 Task: Look for space in Znomenka, Ukraine from 6th September, 2023 to 15th September, 2023 for 6 adults in price range Rs.8000 to Rs.12000. Place can be entire place or private room with 6 bedrooms having 6 beds and 6 bathrooms. Property type can be house, flat, guest house. Amenities needed are: wifi, TV, free parkinig on premises, gym, breakfast. Booking option can be shelf check-in. Required host language is English.
Action: Mouse moved to (454, 104)
Screenshot: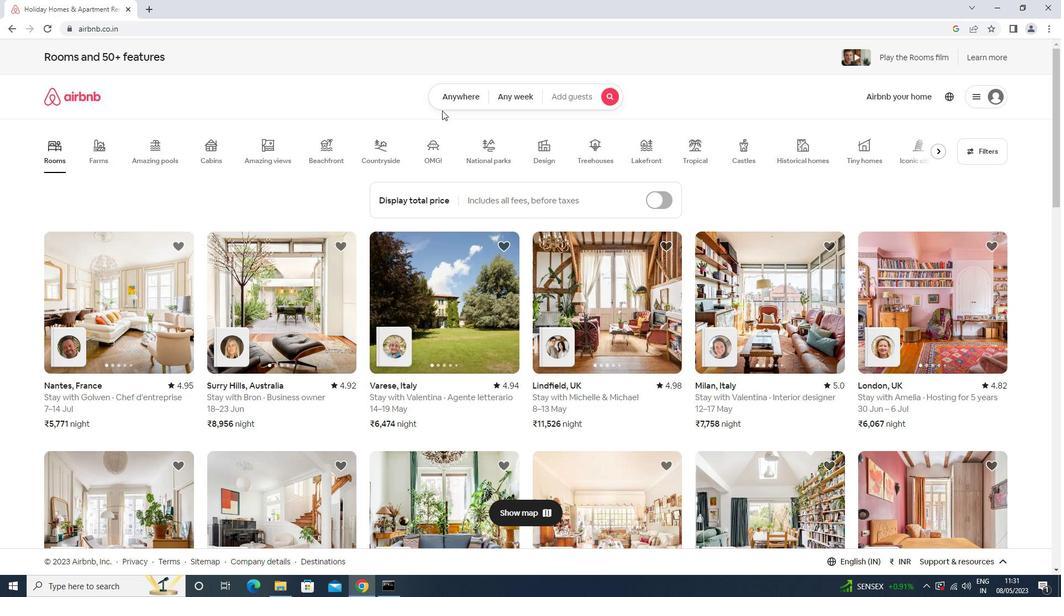 
Action: Mouse pressed left at (454, 104)
Screenshot: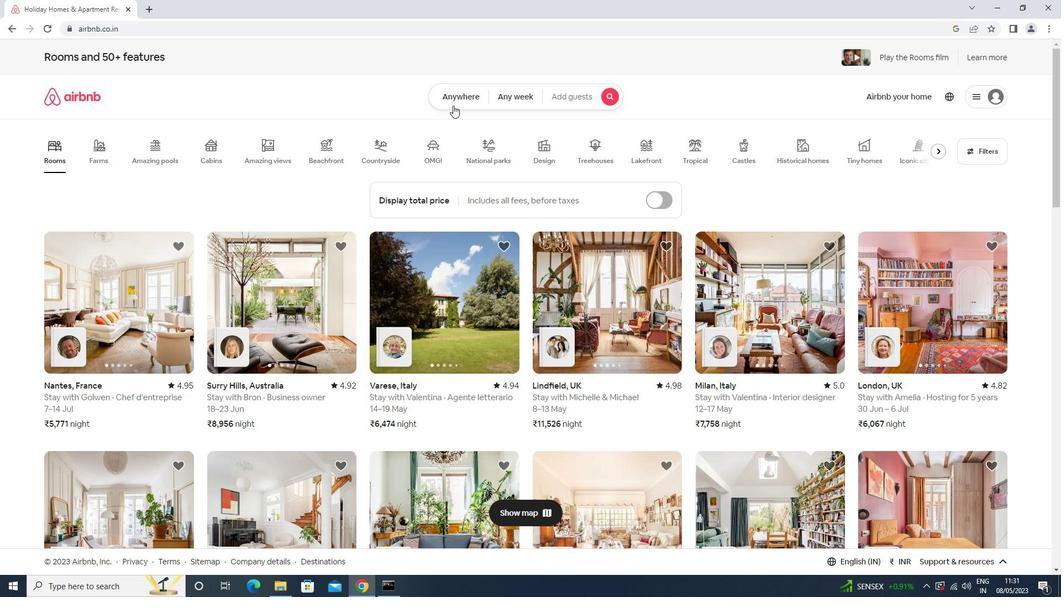 
Action: Mouse moved to (420, 142)
Screenshot: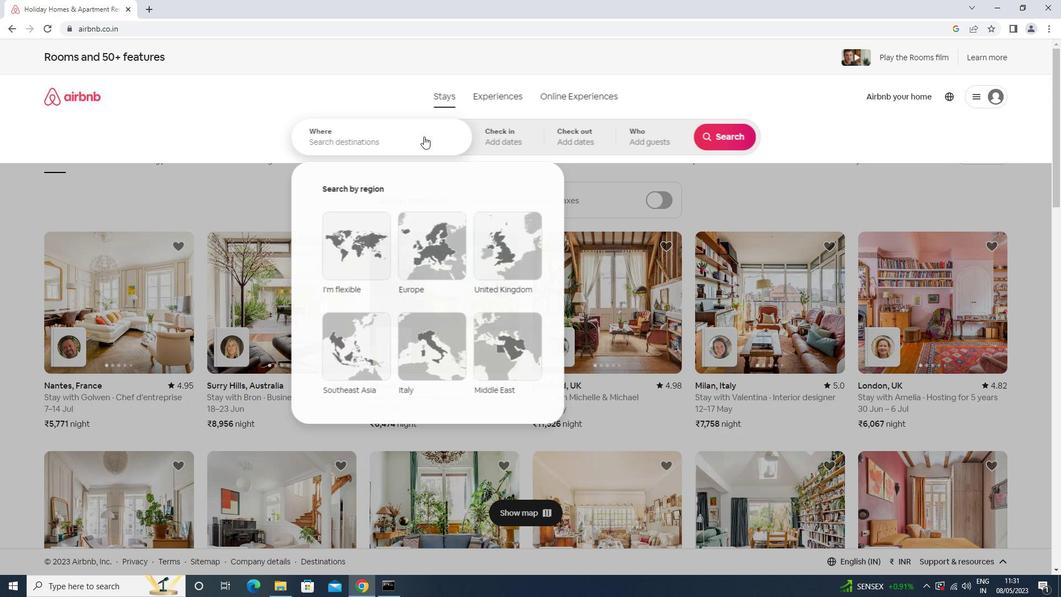 
Action: Mouse pressed left at (420, 142)
Screenshot: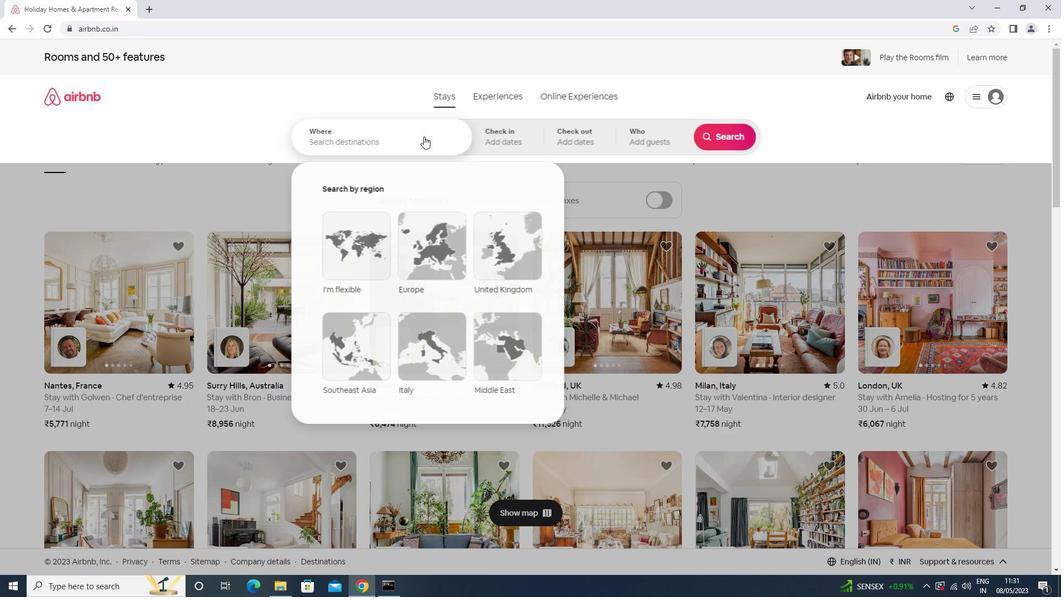 
Action: Key pressed <Key.shift>ZNOMENKA,<Key.space><Key.shift><Key.shift>UKRAINE<Key.enter>
Screenshot: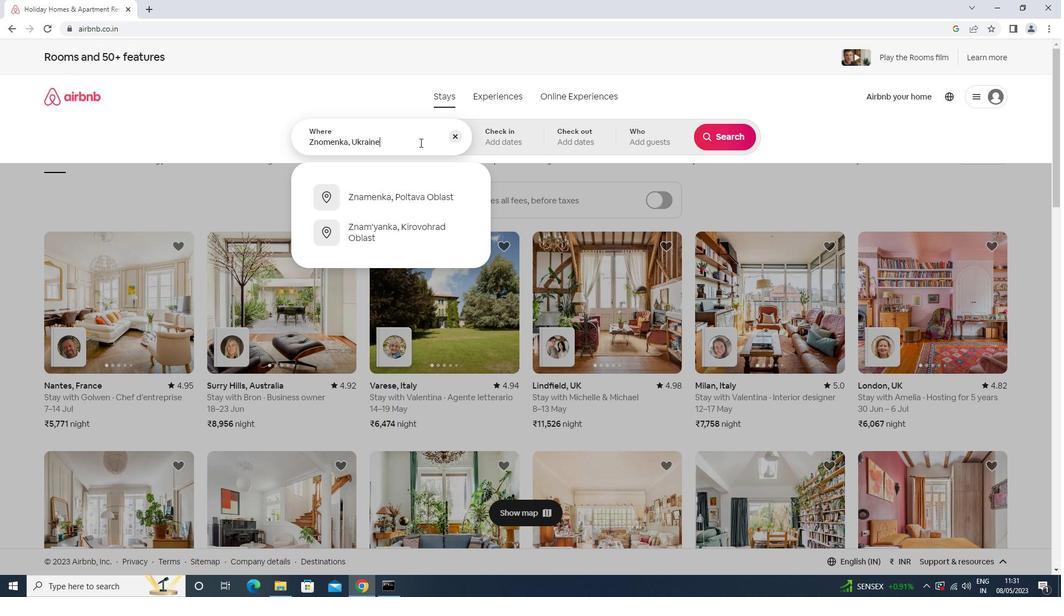 
Action: Mouse moved to (726, 228)
Screenshot: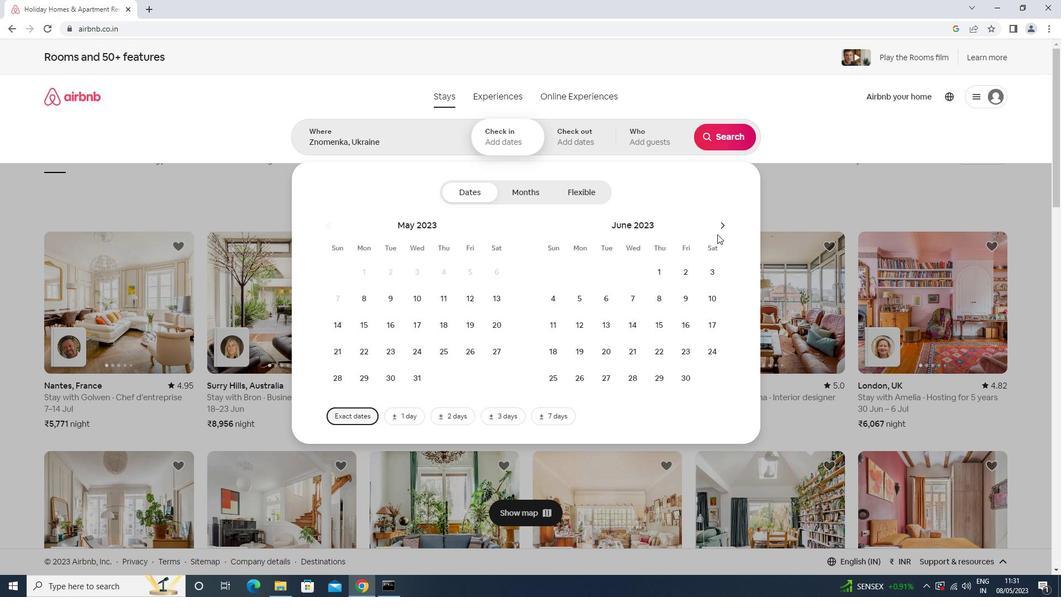 
Action: Mouse pressed left at (726, 228)
Screenshot: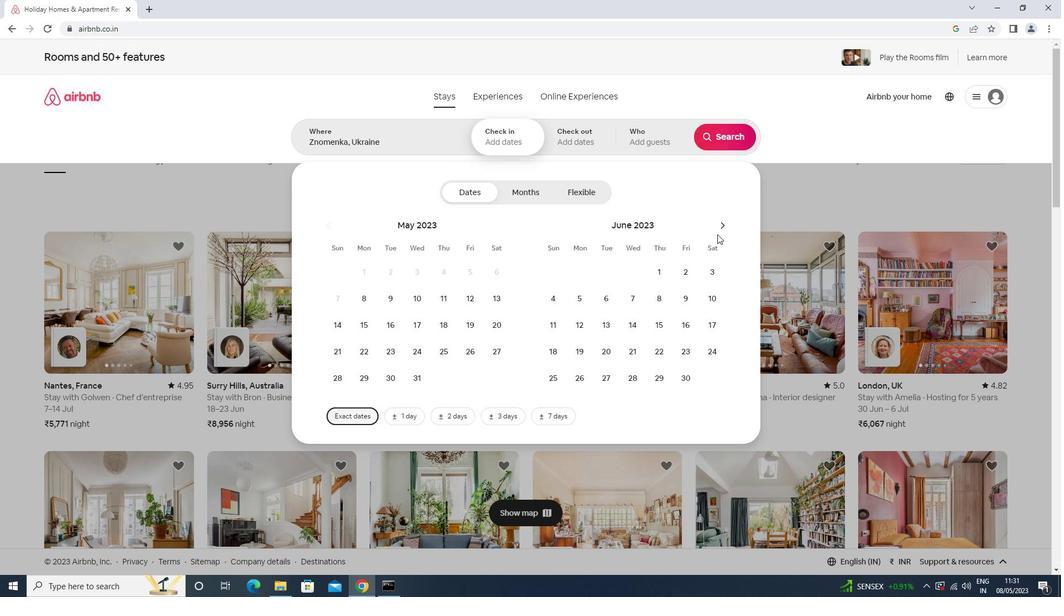 
Action: Mouse pressed left at (726, 228)
Screenshot: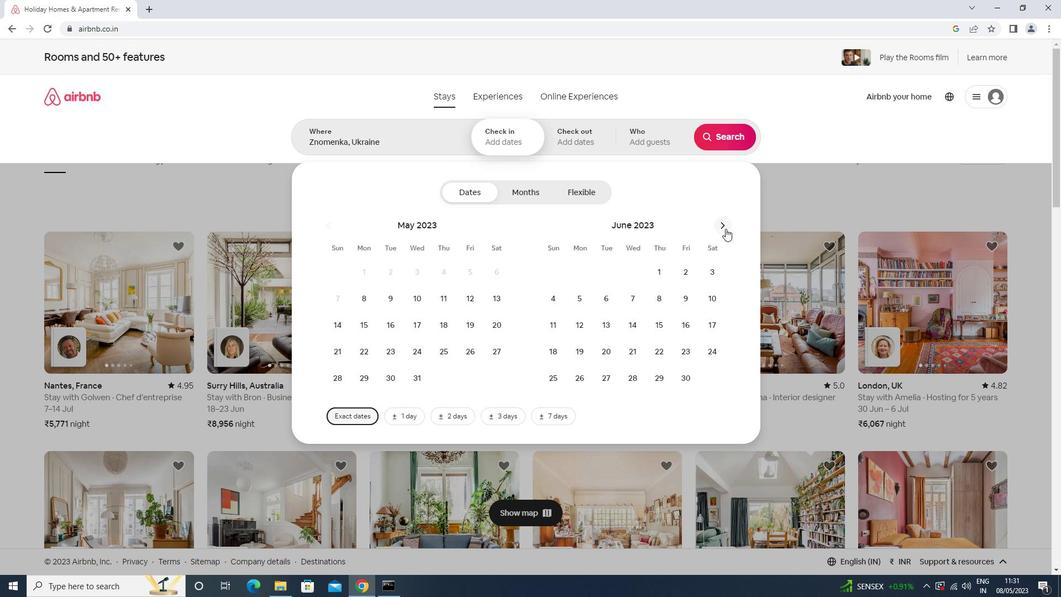
Action: Mouse pressed left at (726, 228)
Screenshot: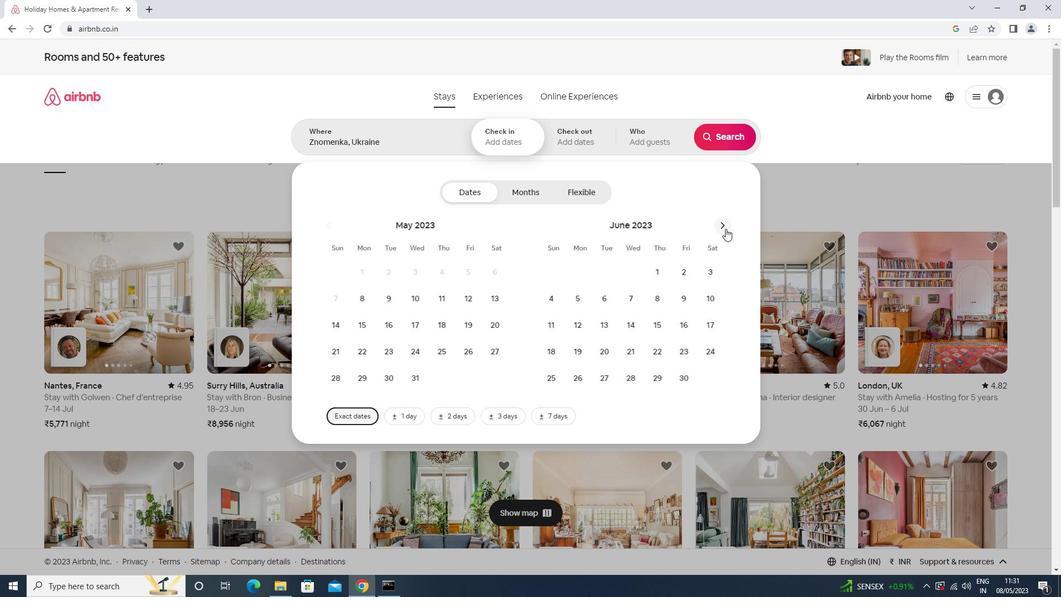 
Action: Mouse pressed left at (726, 228)
Screenshot: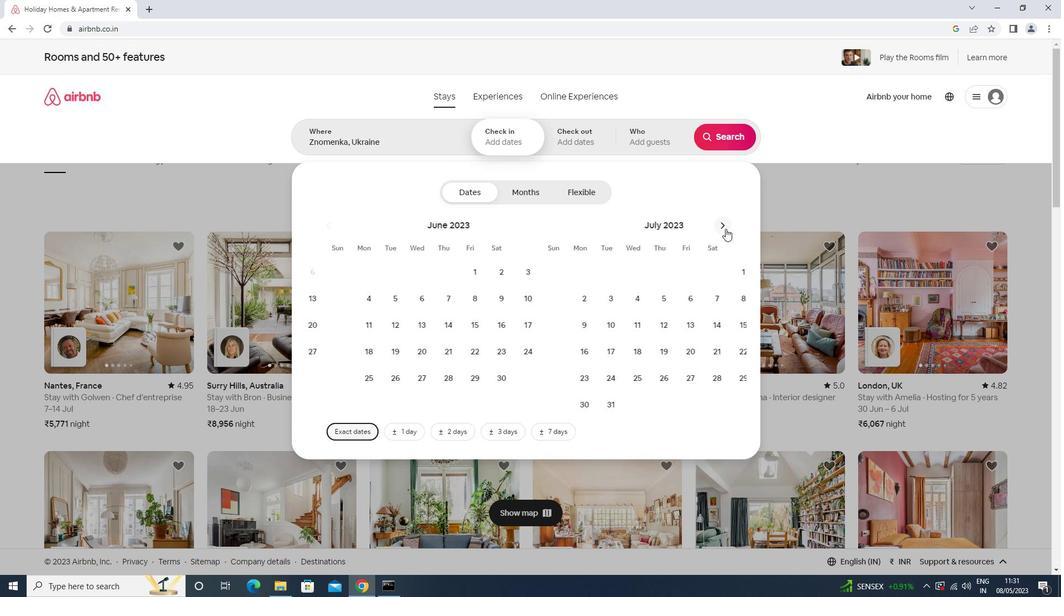 
Action: Mouse pressed left at (726, 228)
Screenshot: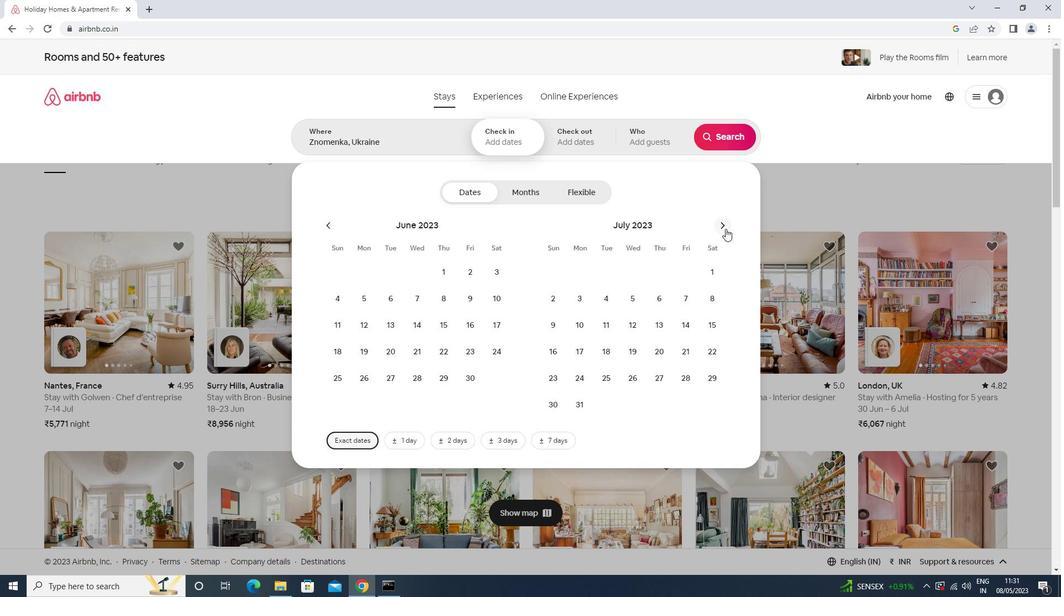 
Action: Mouse pressed left at (726, 228)
Screenshot: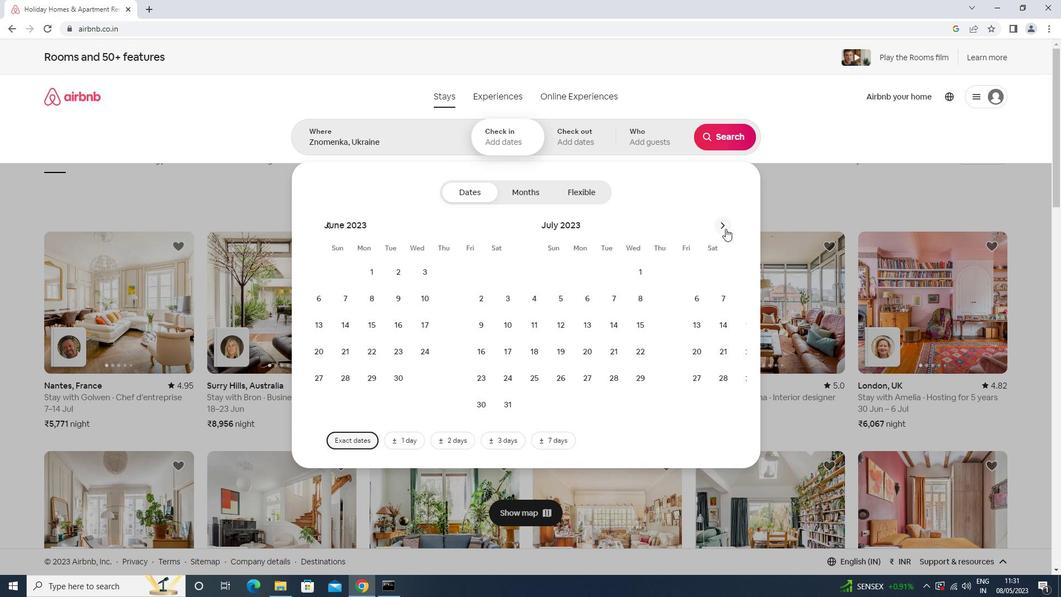 
Action: Mouse moved to (628, 298)
Screenshot: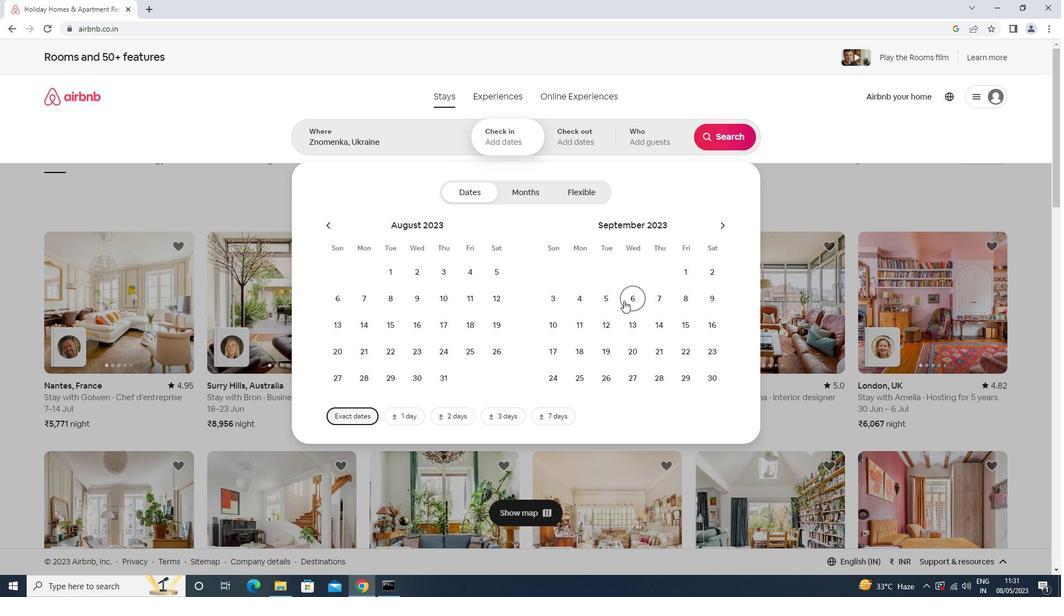 
Action: Mouse pressed left at (628, 298)
Screenshot: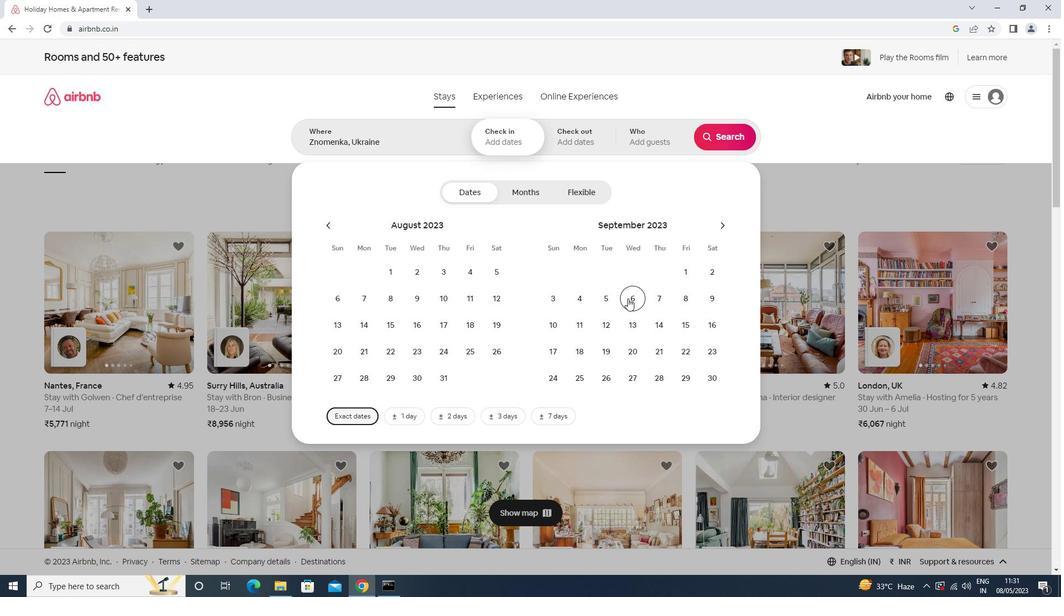 
Action: Mouse moved to (677, 319)
Screenshot: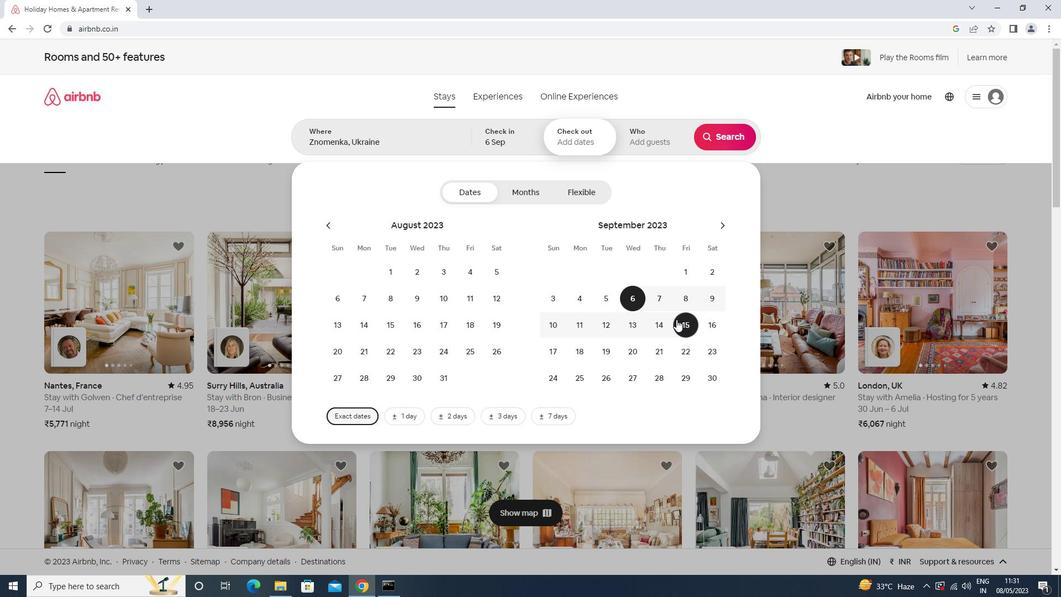 
Action: Mouse pressed left at (677, 319)
Screenshot: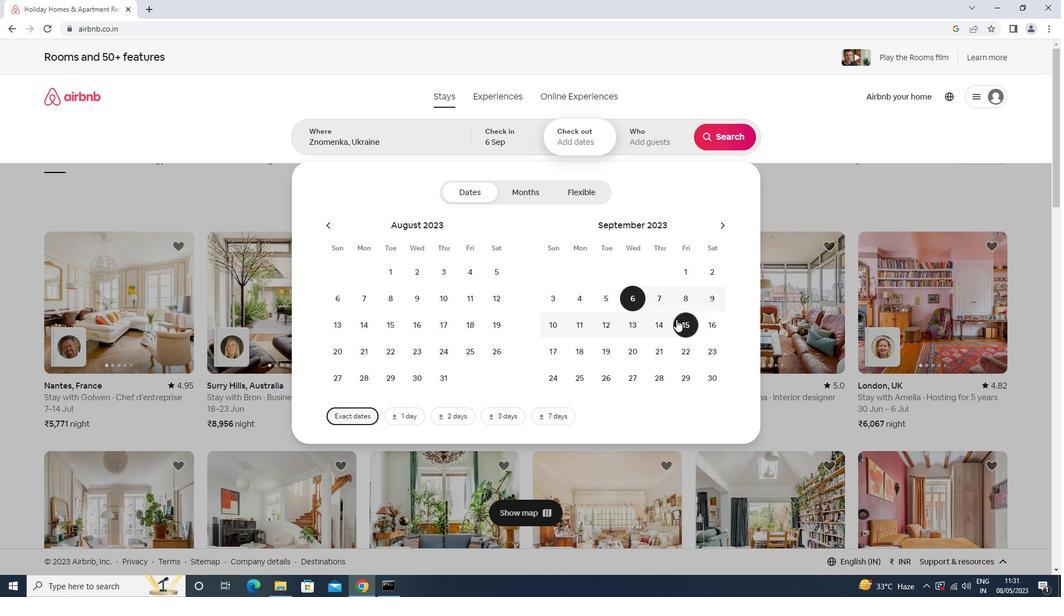 
Action: Mouse moved to (631, 145)
Screenshot: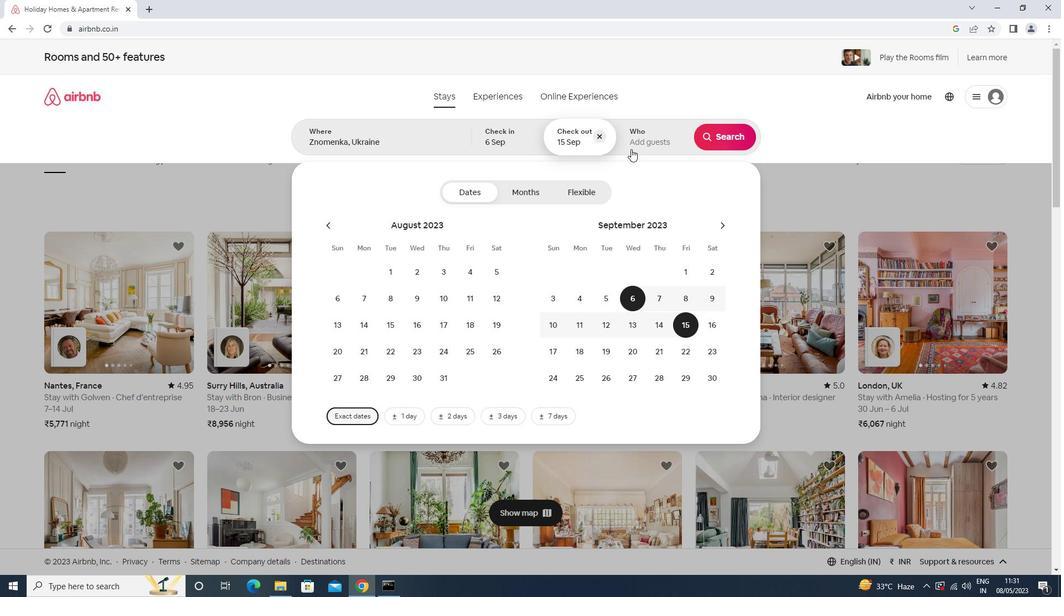 
Action: Mouse pressed left at (631, 145)
Screenshot: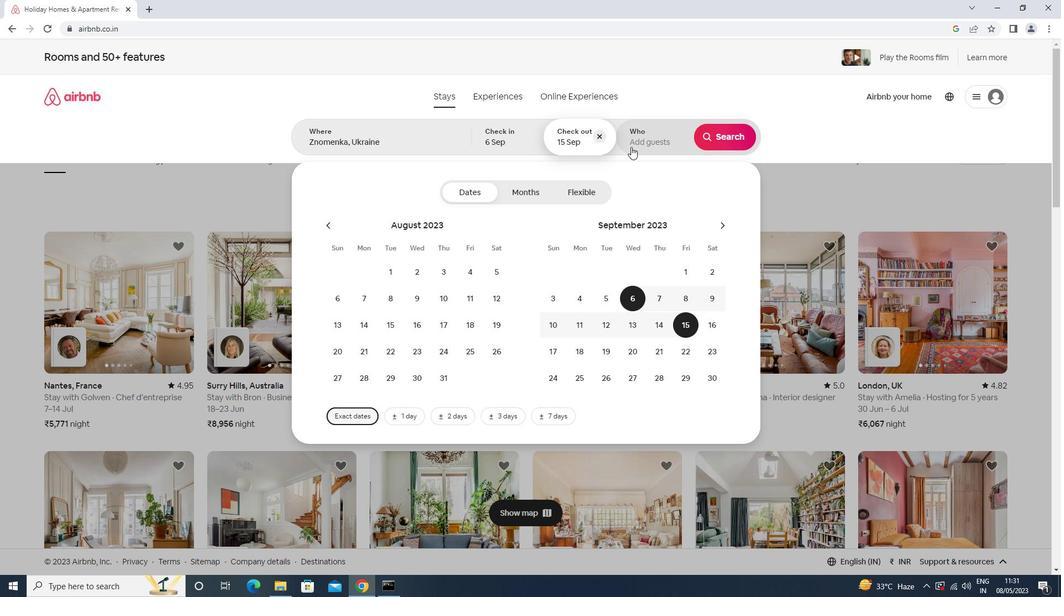 
Action: Mouse moved to (728, 201)
Screenshot: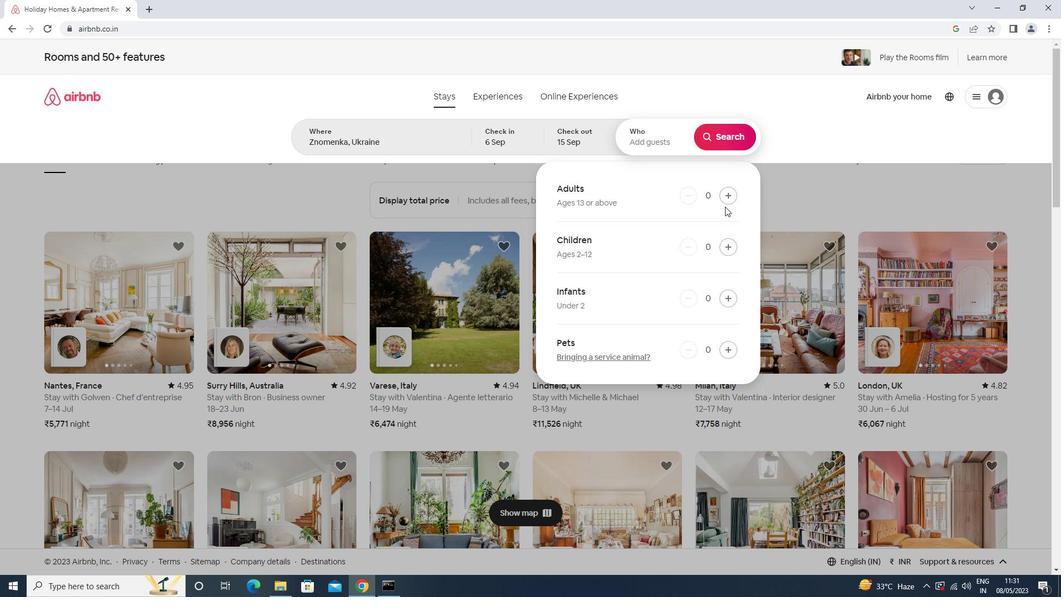 
Action: Mouse pressed left at (728, 201)
Screenshot: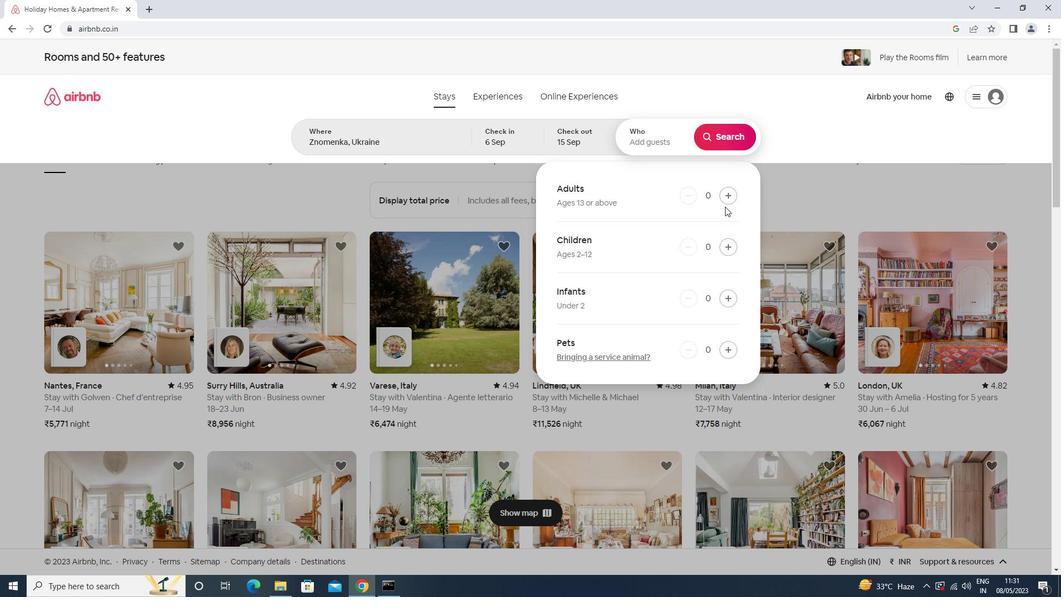 
Action: Mouse pressed left at (728, 201)
Screenshot: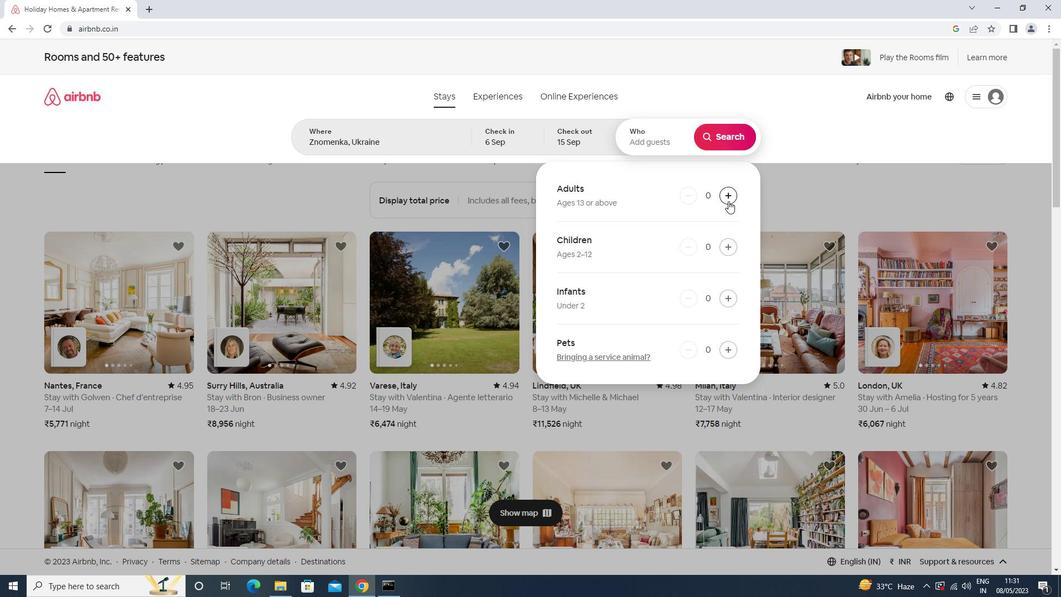 
Action: Mouse pressed left at (728, 201)
Screenshot: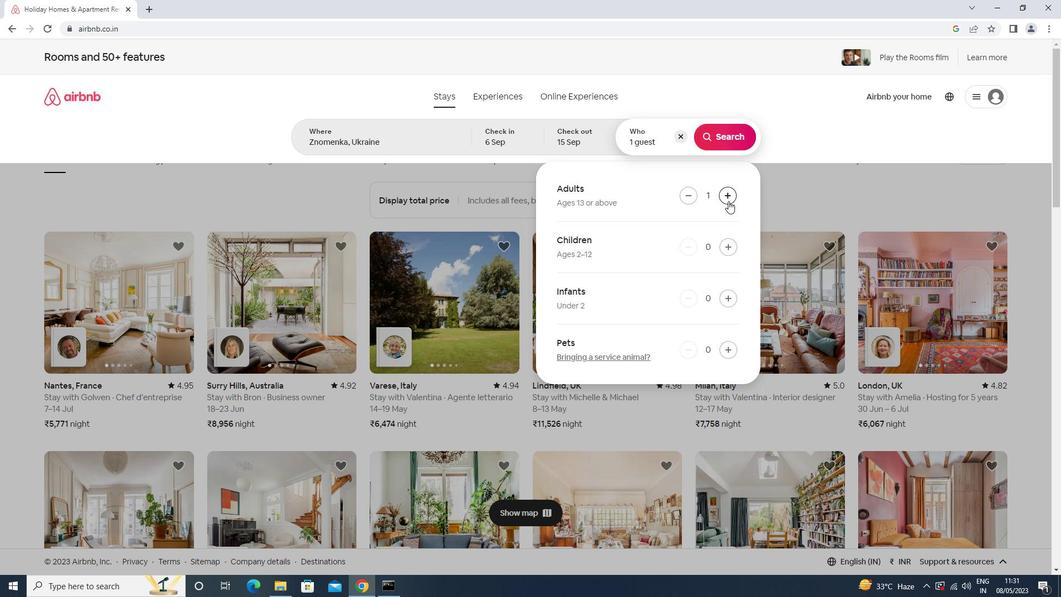 
Action: Mouse pressed left at (728, 201)
Screenshot: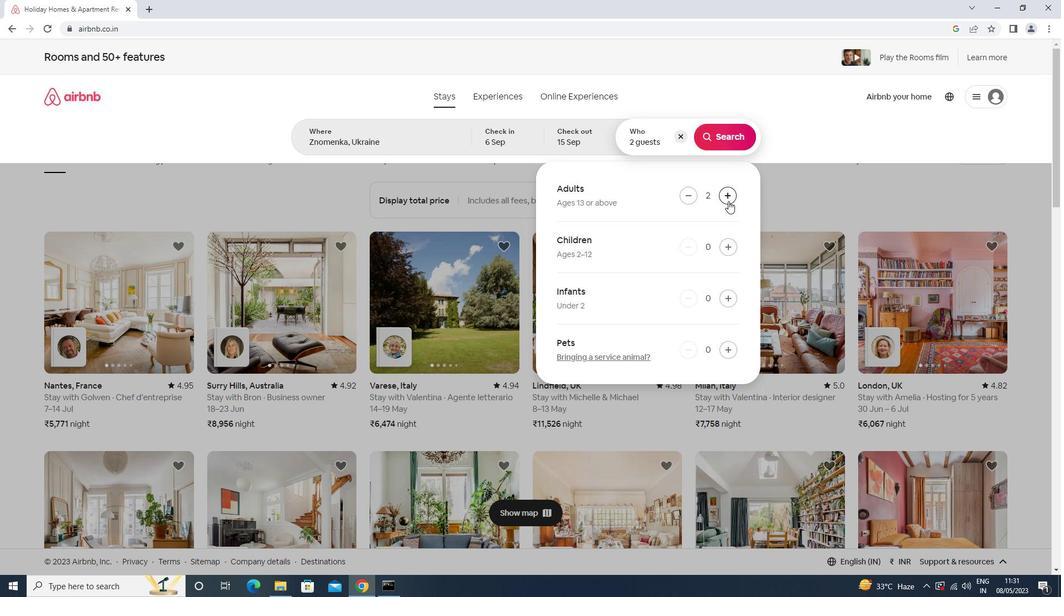 
Action: Mouse pressed left at (728, 201)
Screenshot: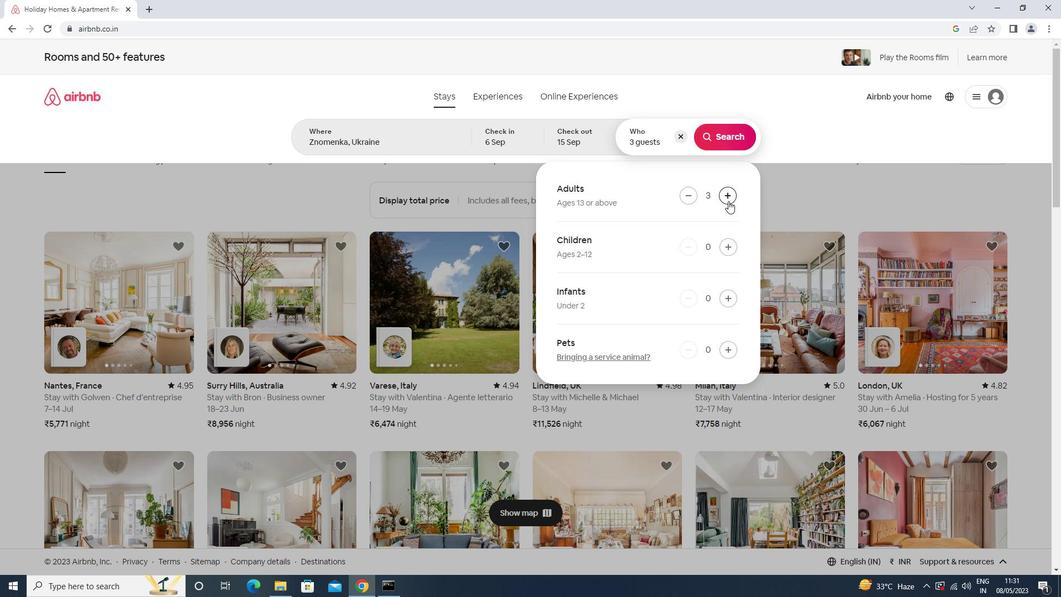 
Action: Mouse pressed left at (728, 201)
Screenshot: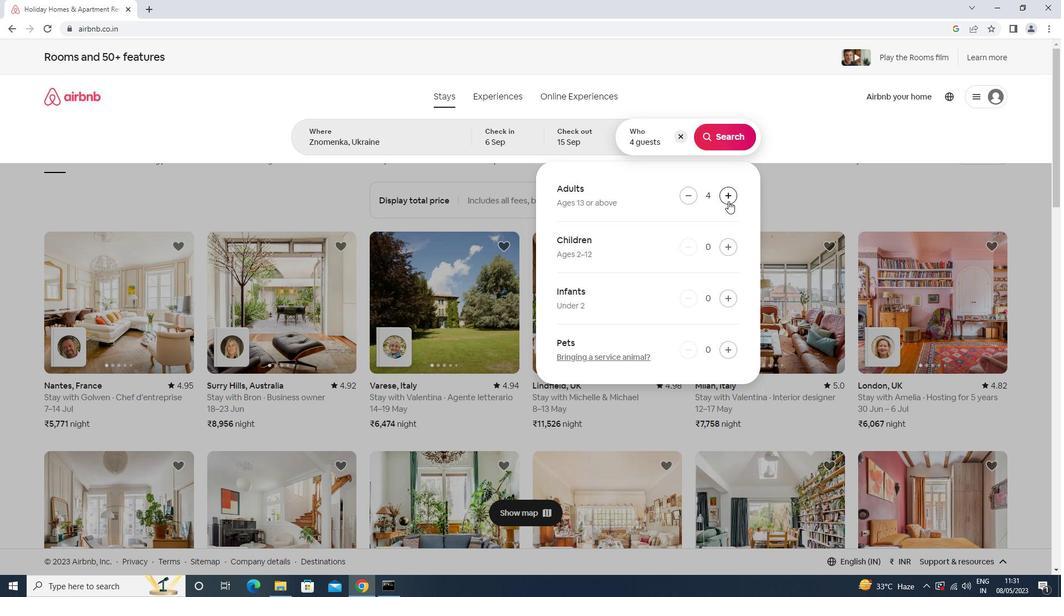 
Action: Mouse pressed left at (728, 201)
Screenshot: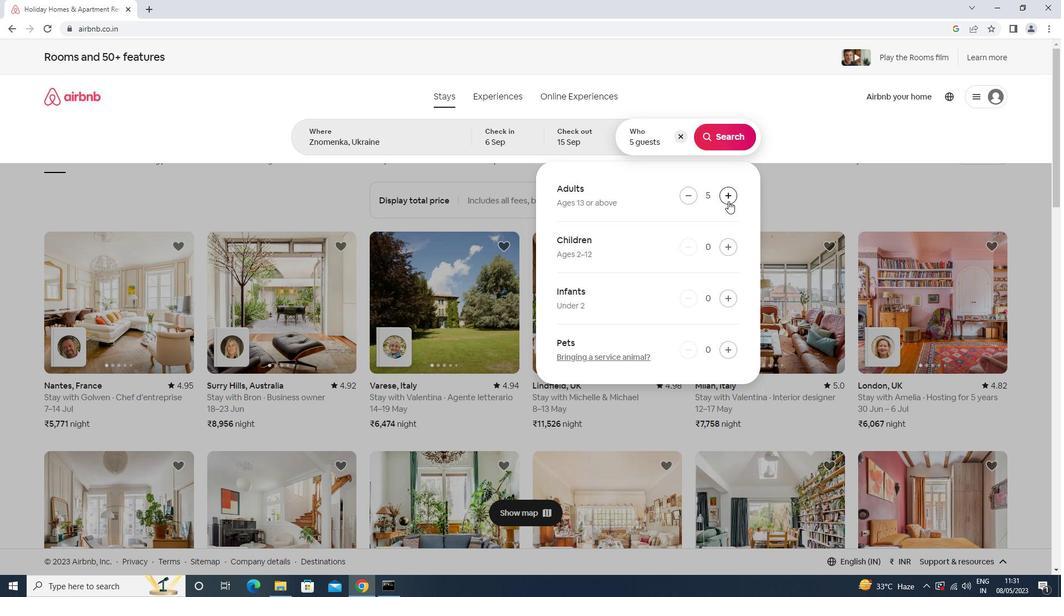 
Action: Mouse moved to (681, 197)
Screenshot: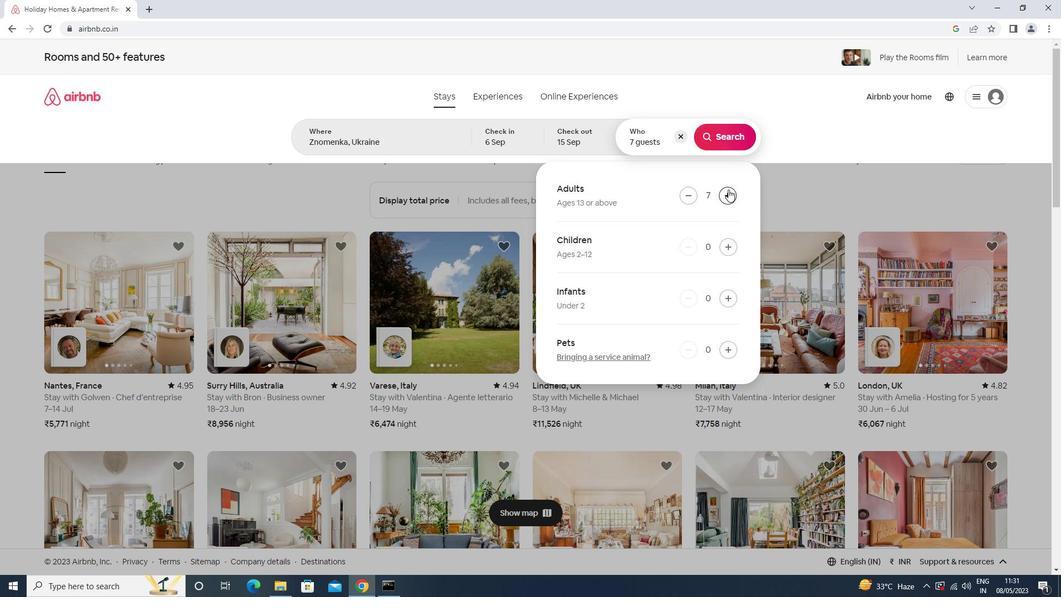 
Action: Mouse pressed left at (681, 197)
Screenshot: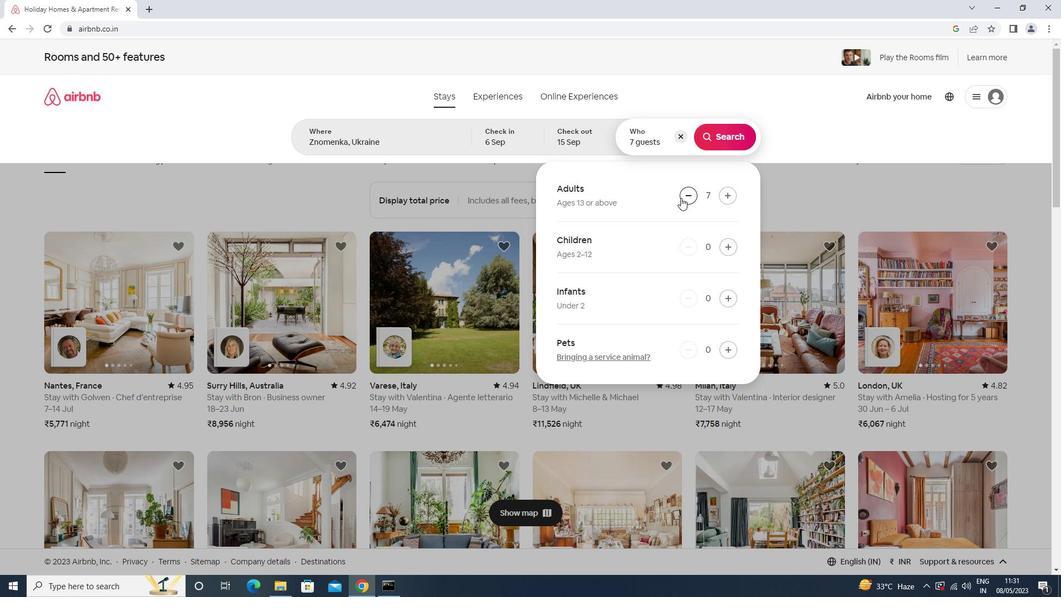 
Action: Mouse moved to (740, 134)
Screenshot: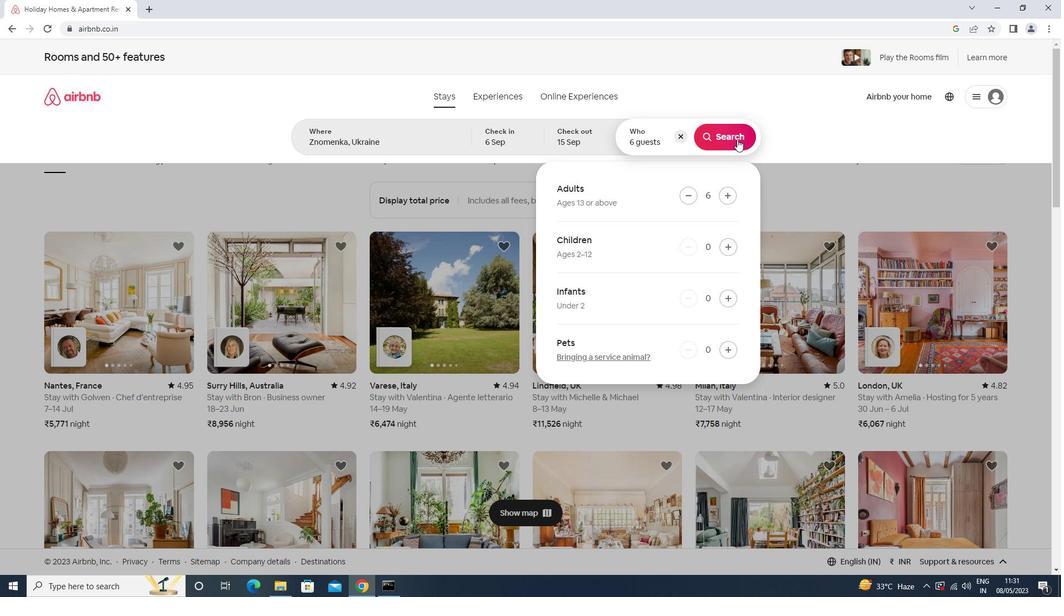 
Action: Mouse pressed left at (740, 134)
Screenshot: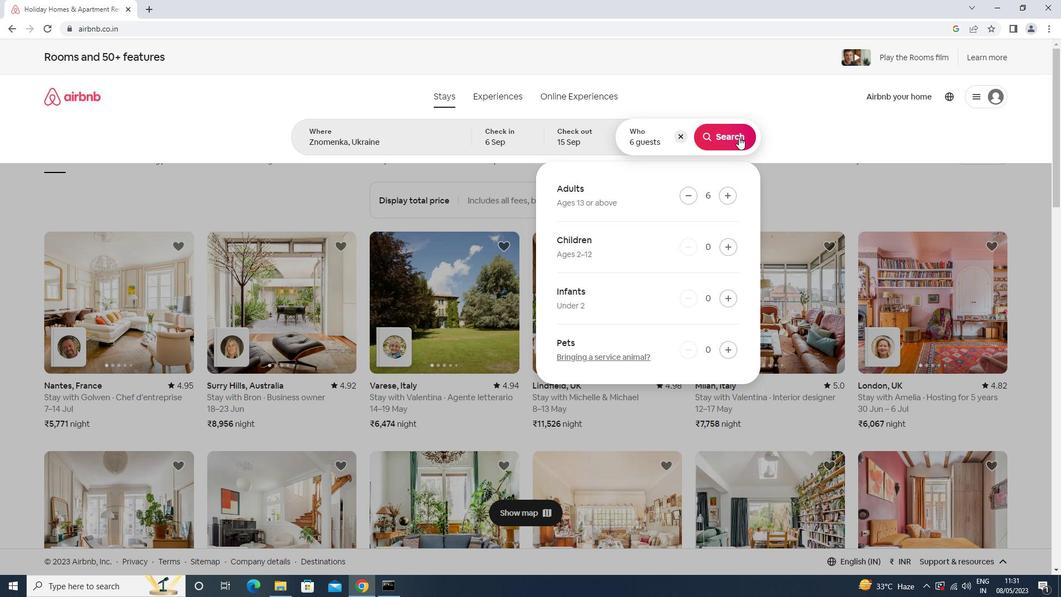 
Action: Mouse moved to (1018, 106)
Screenshot: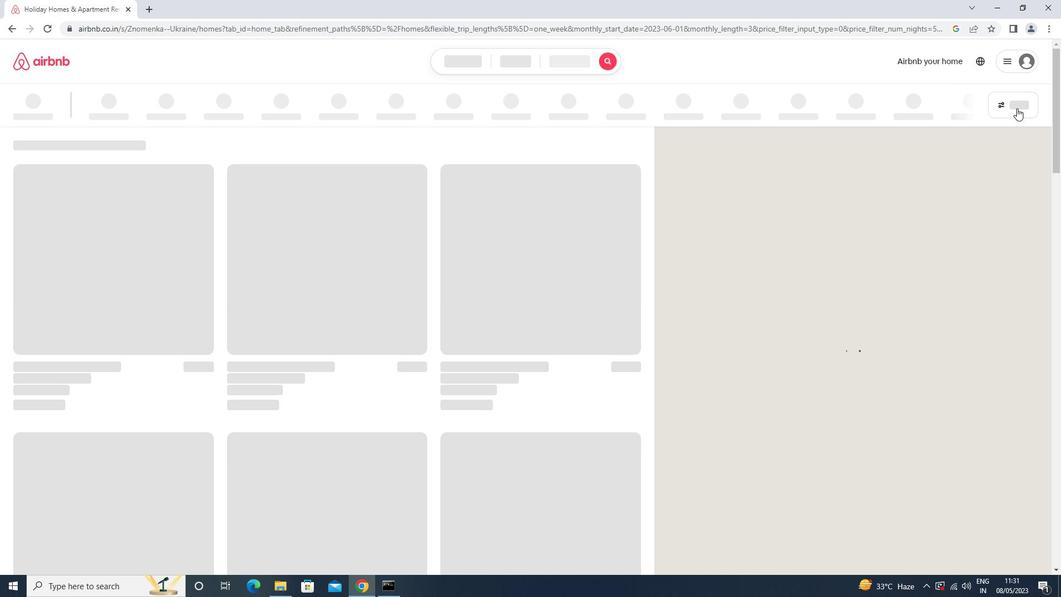 
Action: Mouse pressed left at (1018, 106)
Screenshot: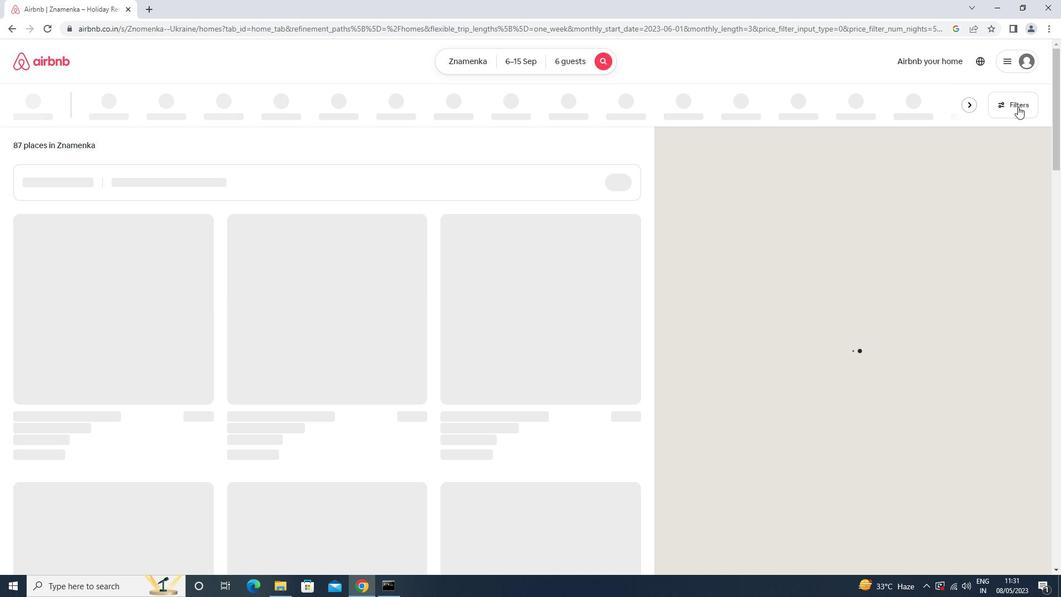 
Action: Mouse moved to (401, 379)
Screenshot: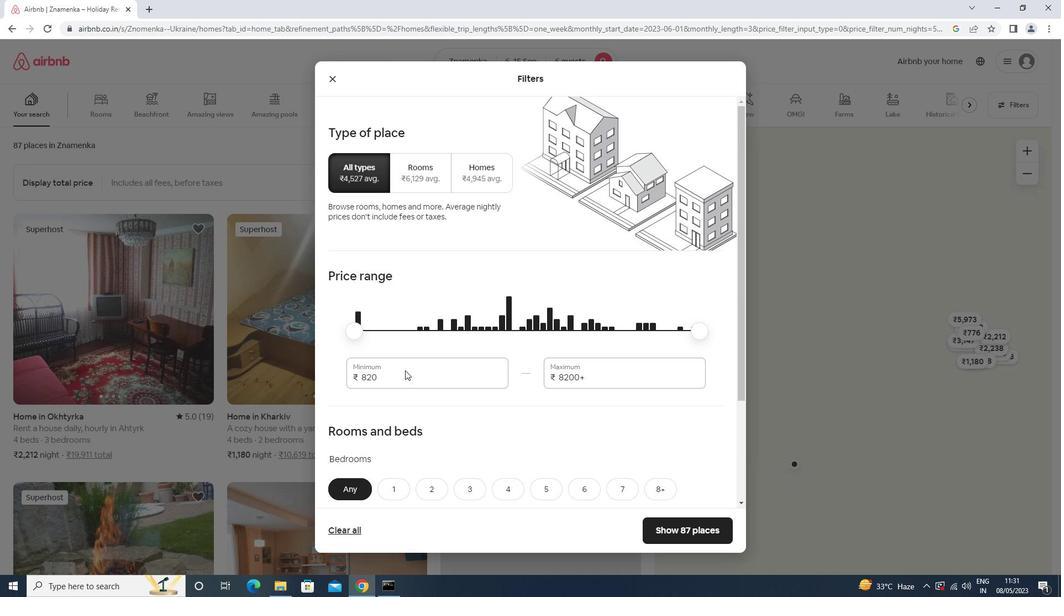 
Action: Mouse pressed left at (401, 379)
Screenshot: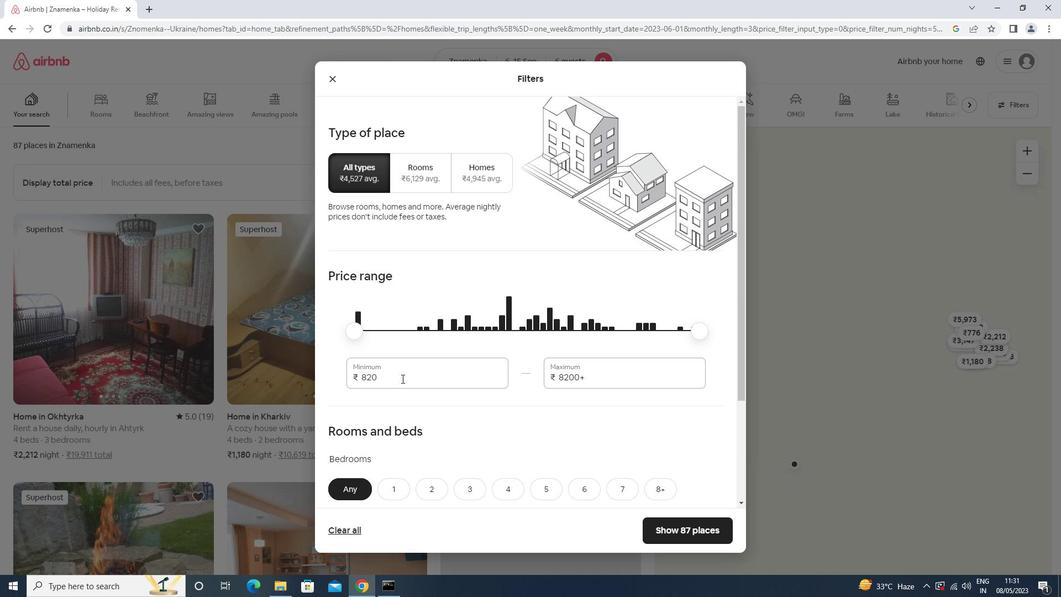 
Action: Mouse moved to (401, 379)
Screenshot: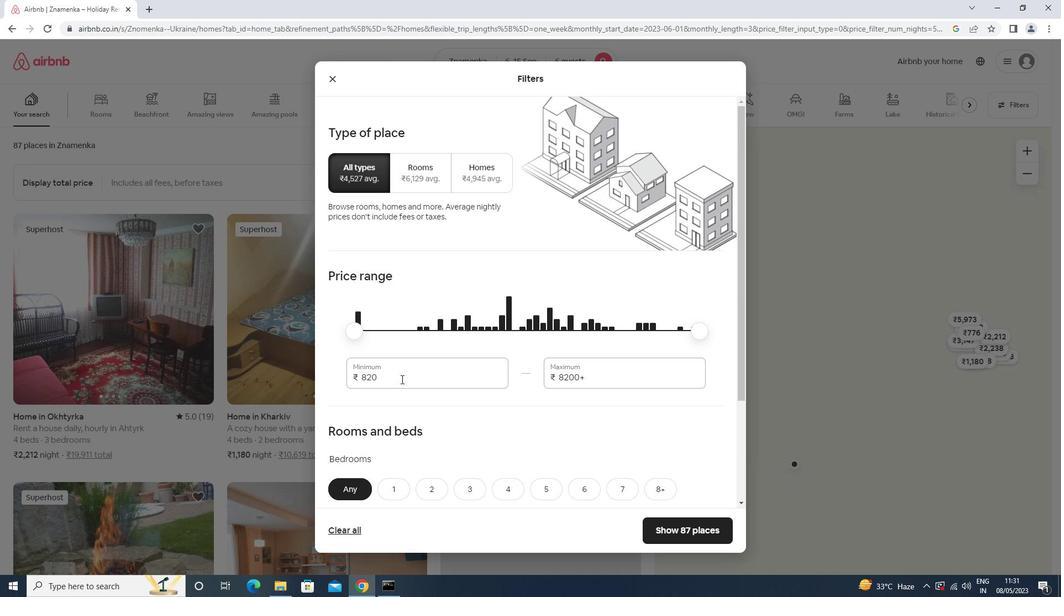 
Action: Key pressed <Key.backspace><Key.backspace><Key.backspace><Key.backspace>8000<Key.tab>12000
Screenshot: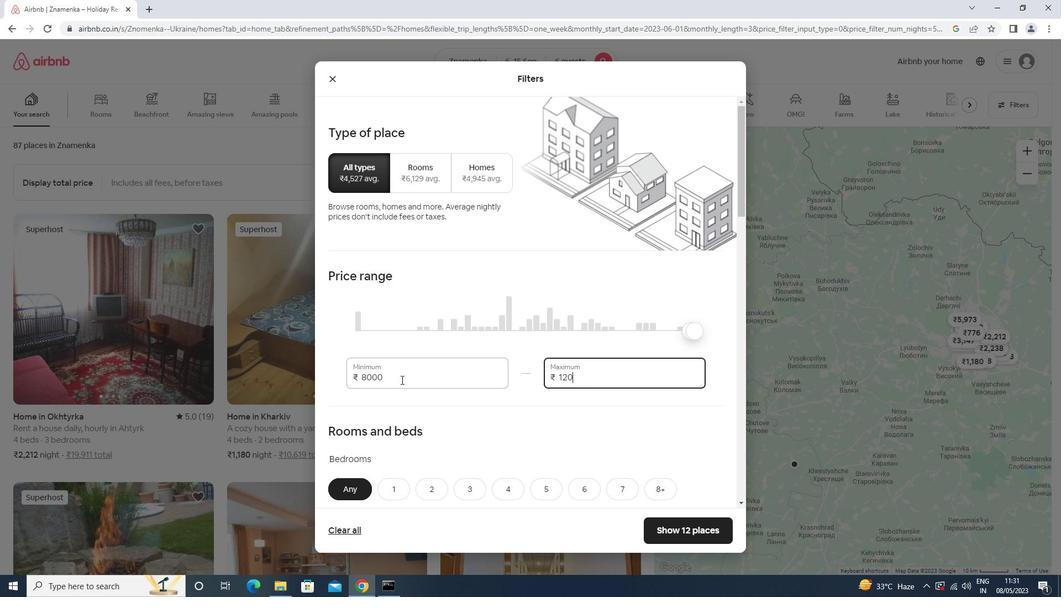 
Action: Mouse scrolled (401, 379) with delta (0, 0)
Screenshot: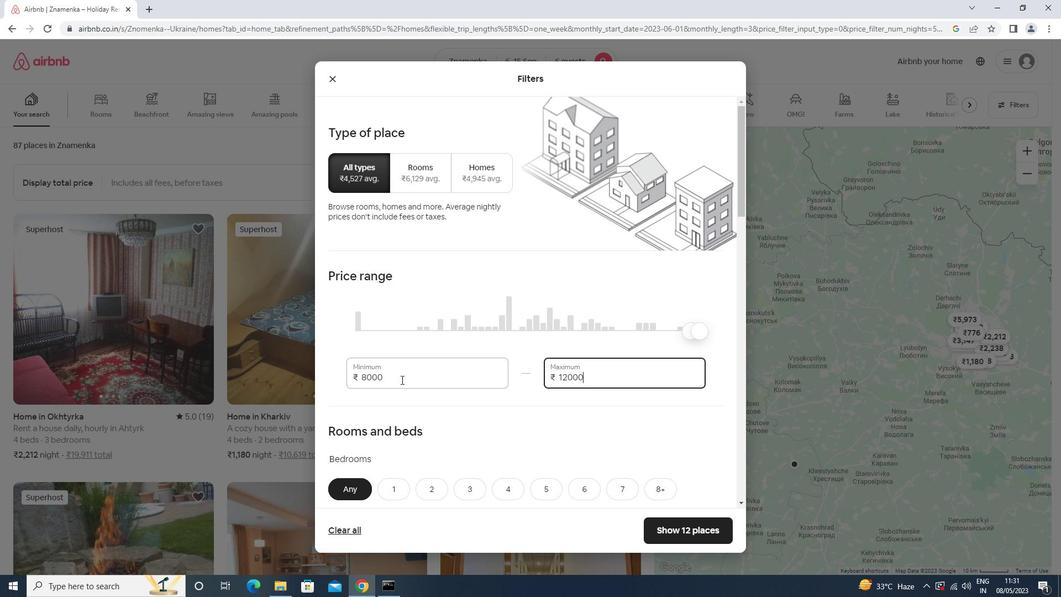 
Action: Mouse scrolled (401, 379) with delta (0, 0)
Screenshot: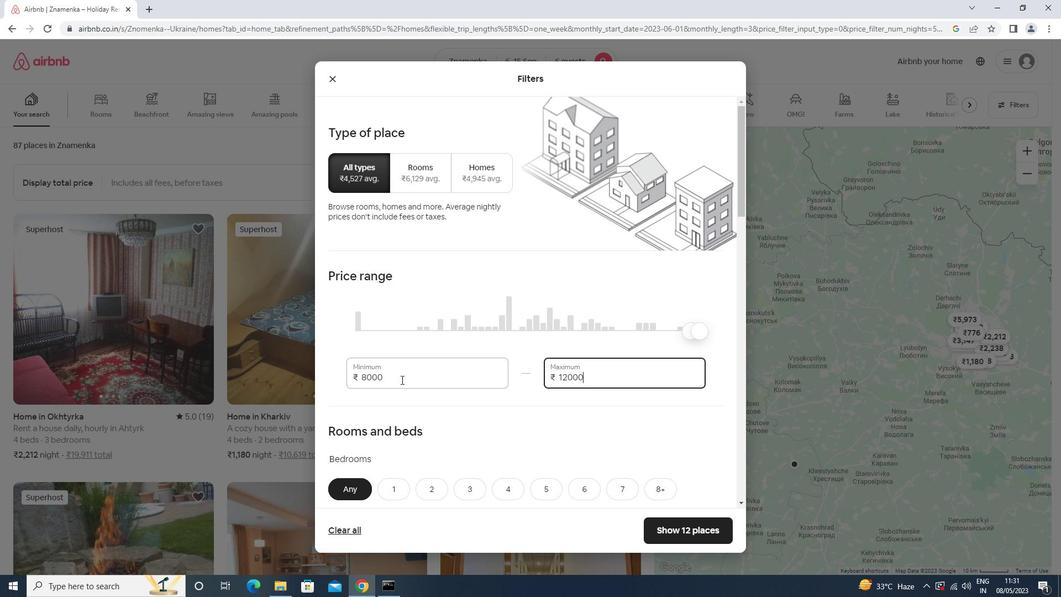 
Action: Mouse scrolled (401, 379) with delta (0, 0)
Screenshot: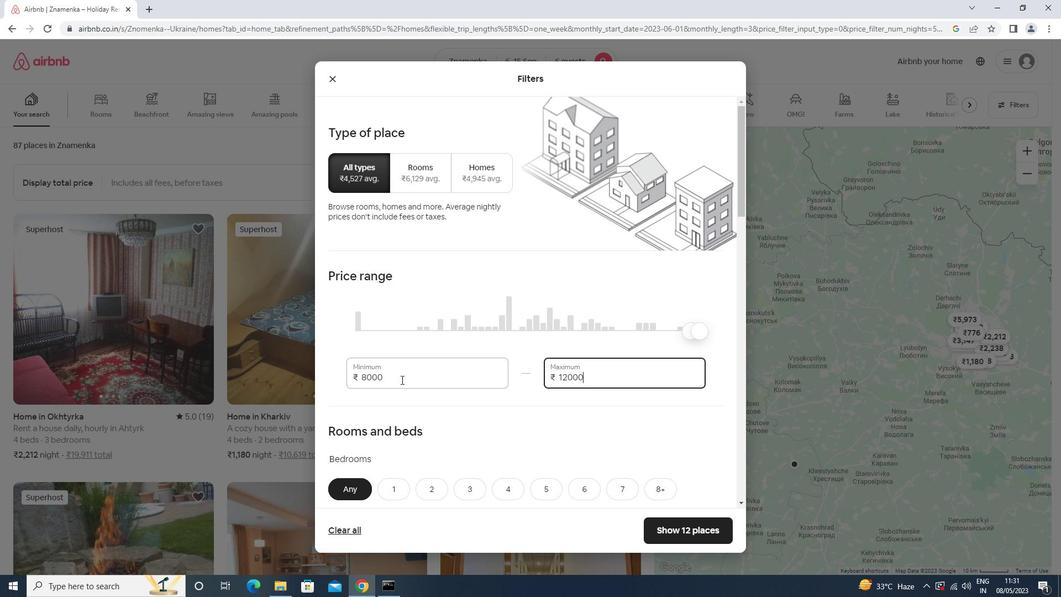 
Action: Mouse moved to (583, 320)
Screenshot: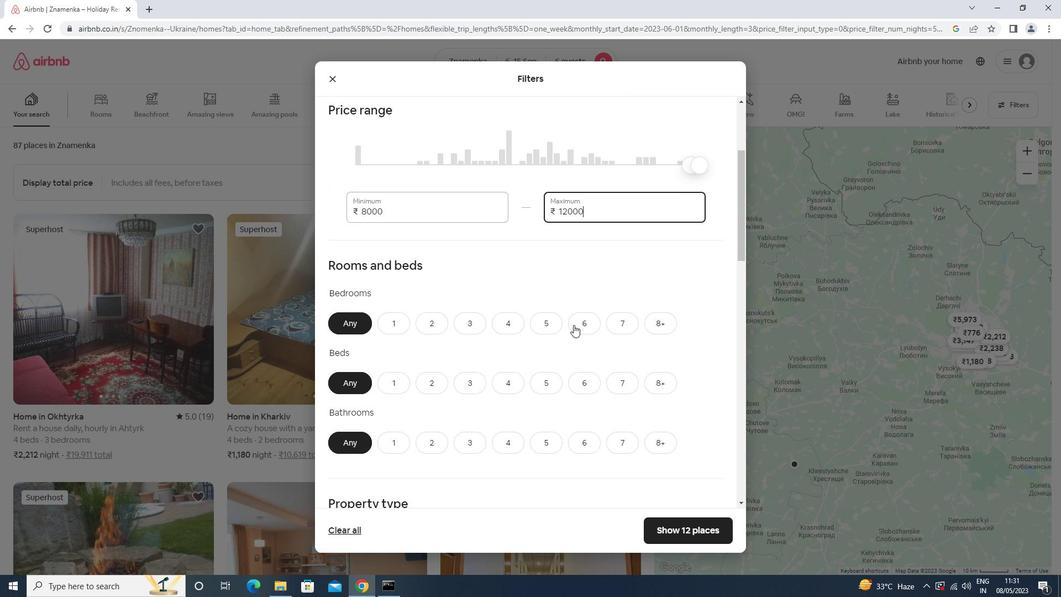 
Action: Mouse pressed left at (583, 320)
Screenshot: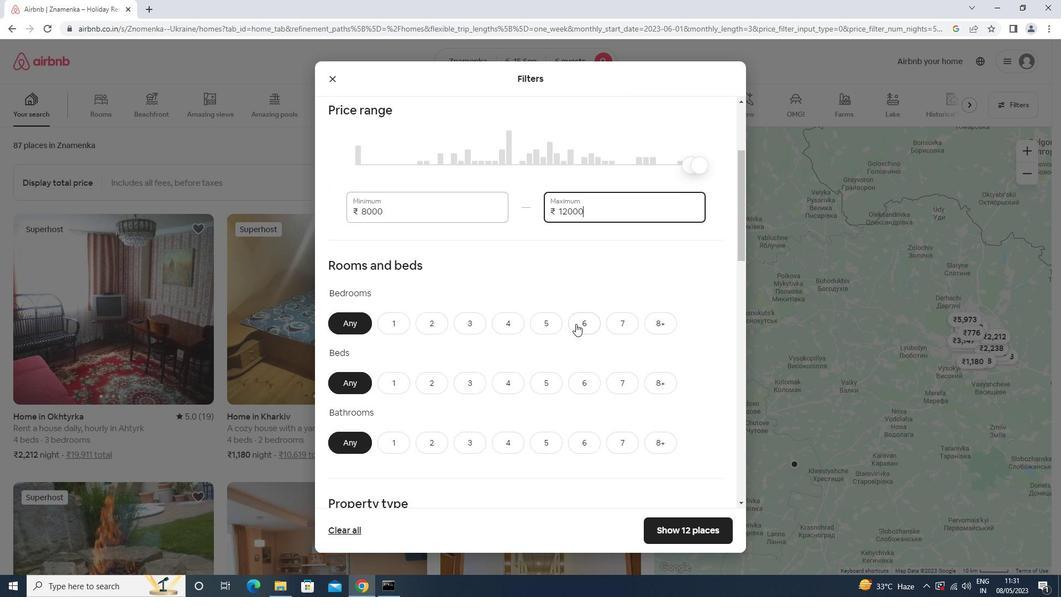 
Action: Mouse moved to (581, 387)
Screenshot: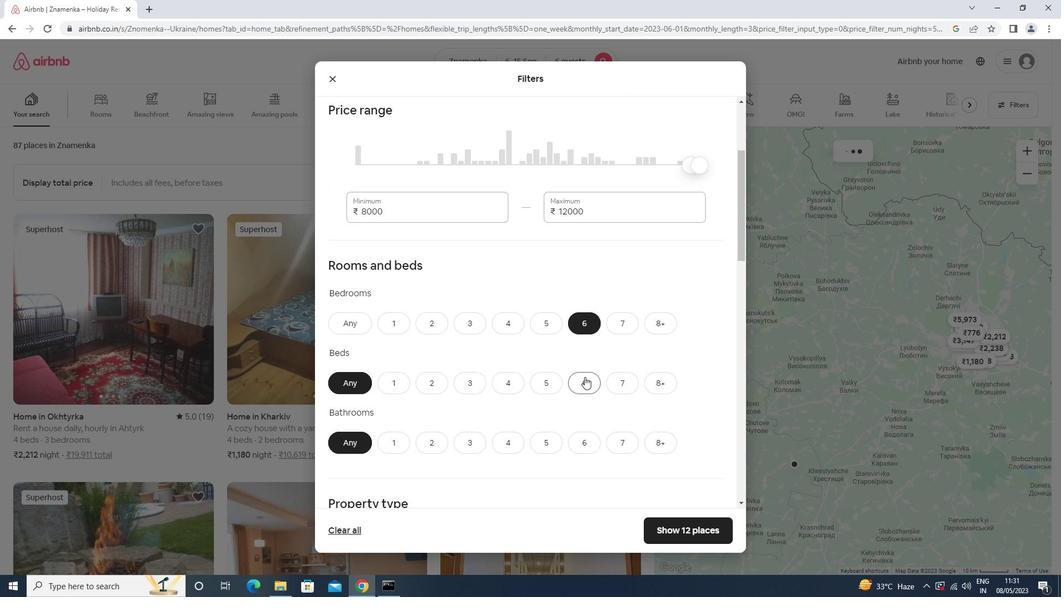 
Action: Mouse pressed left at (581, 387)
Screenshot: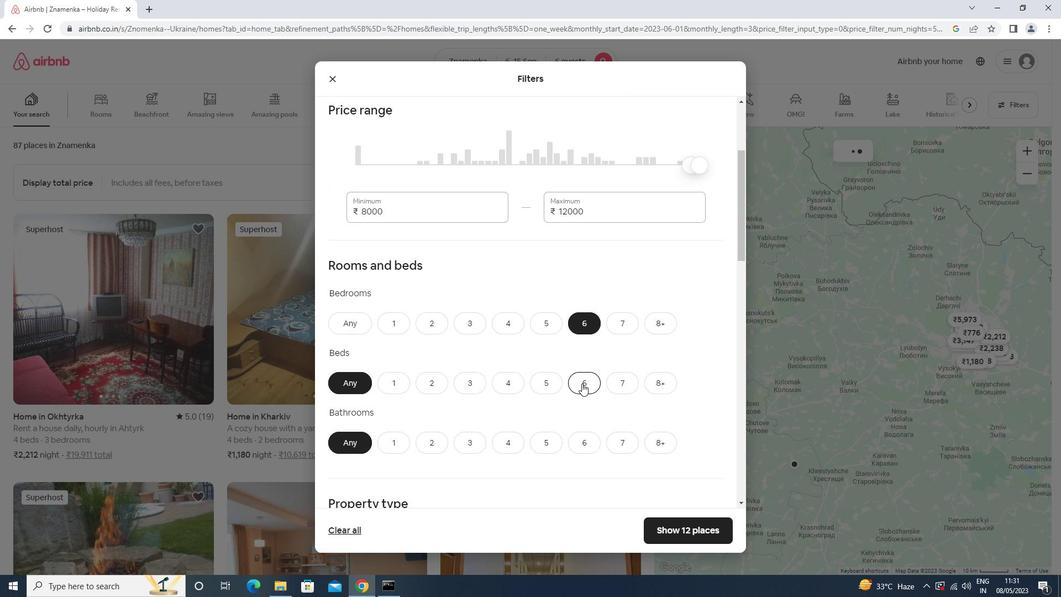 
Action: Mouse moved to (578, 442)
Screenshot: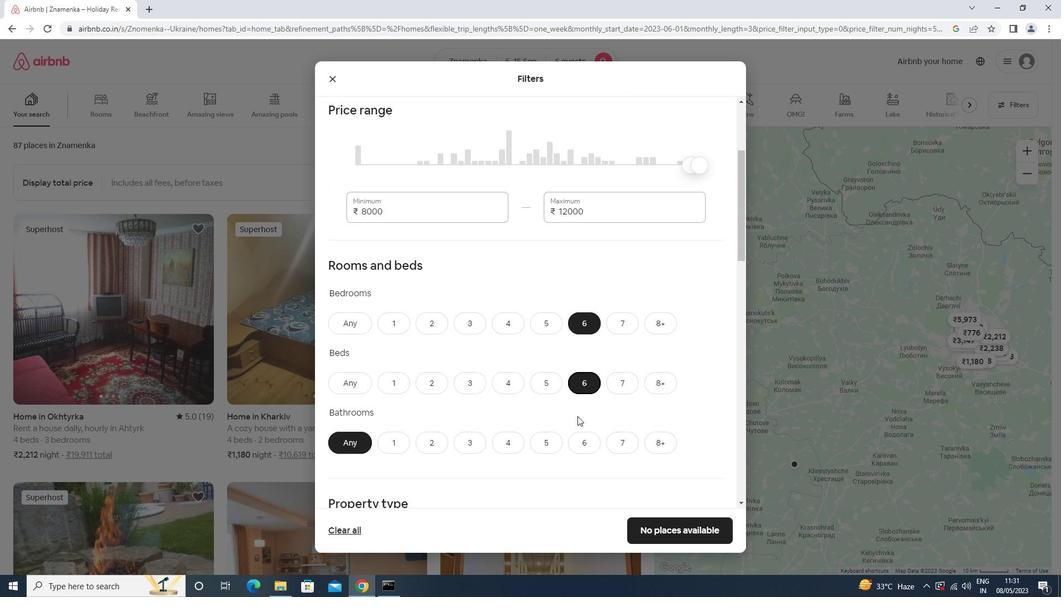 
Action: Mouse pressed left at (578, 442)
Screenshot: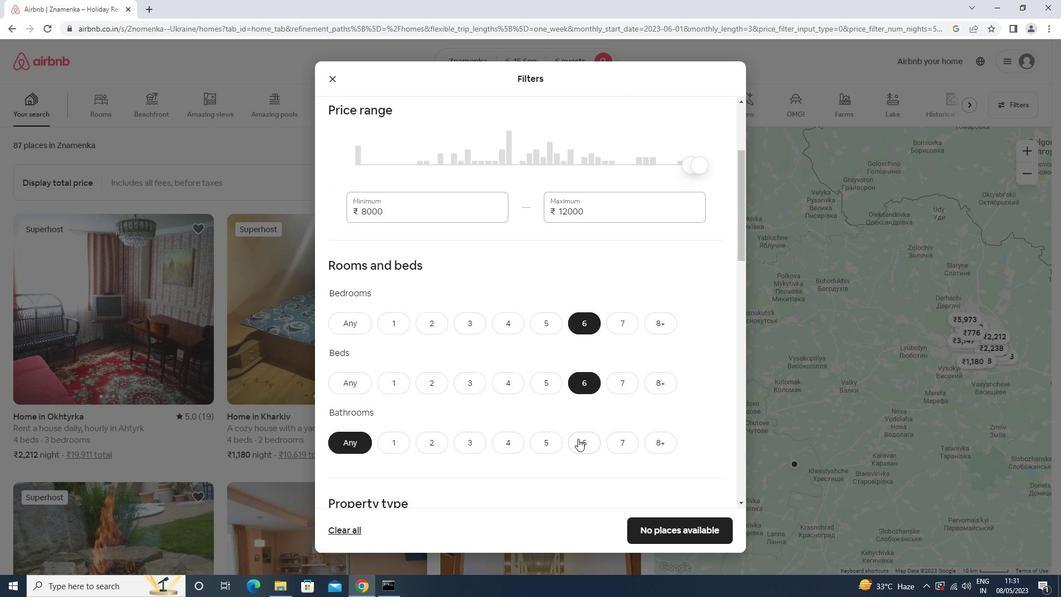 
Action: Mouse moved to (506, 385)
Screenshot: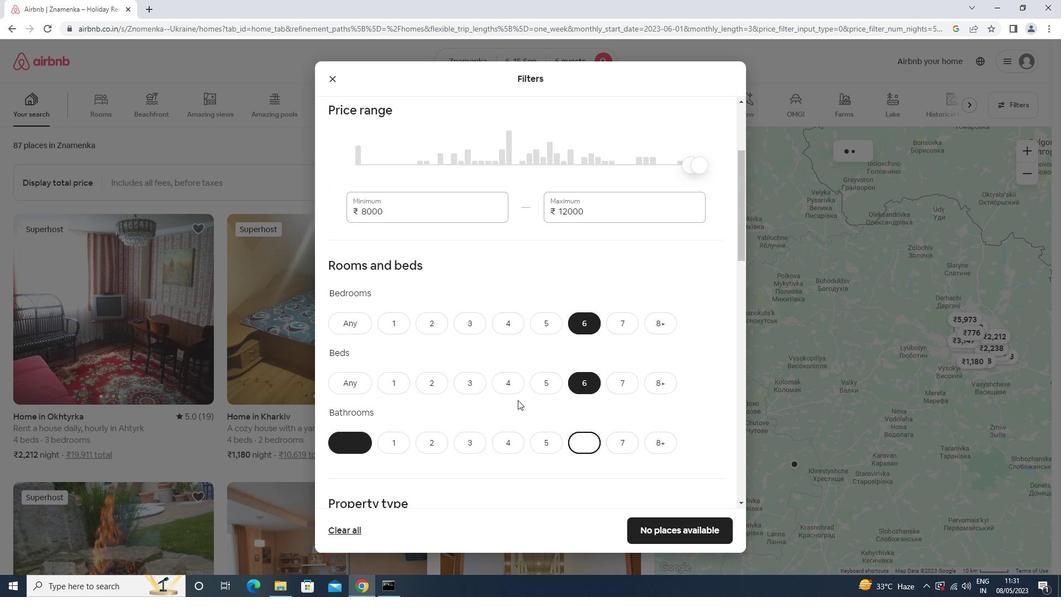 
Action: Mouse scrolled (506, 384) with delta (0, 0)
Screenshot: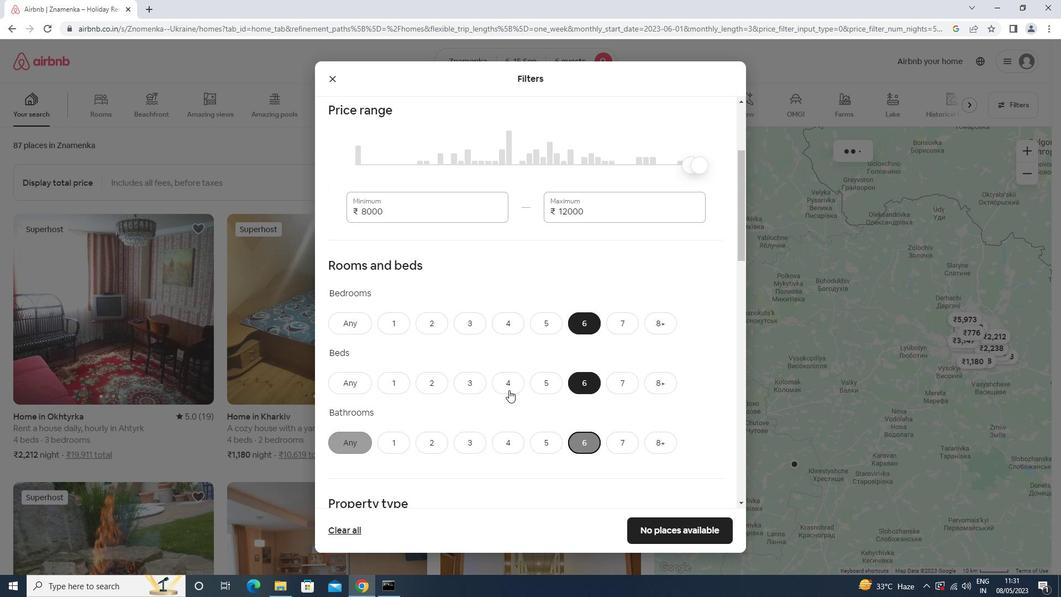 
Action: Mouse scrolled (506, 384) with delta (0, 0)
Screenshot: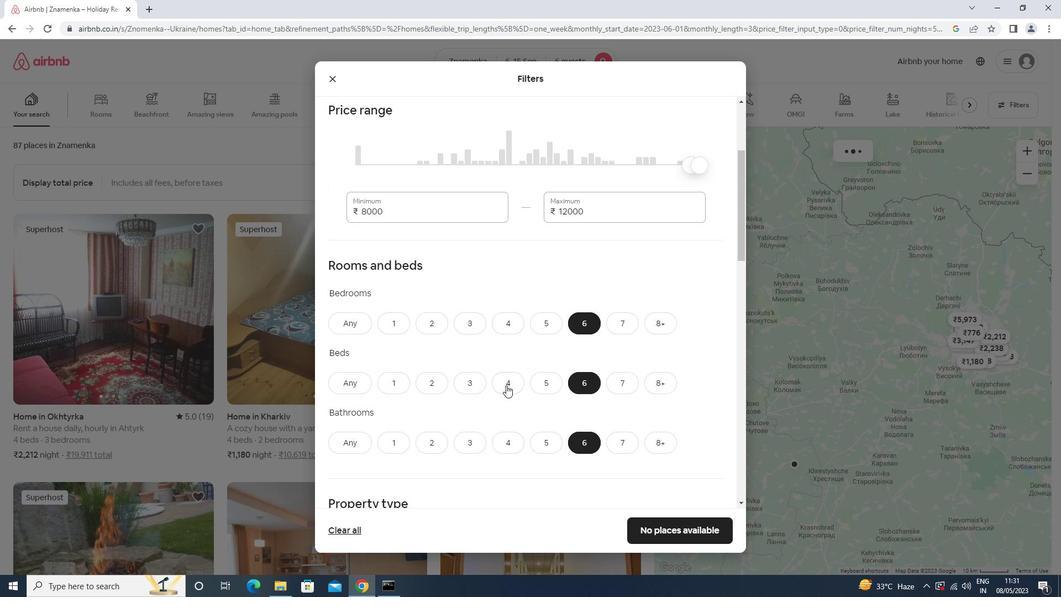 
Action: Mouse scrolled (506, 384) with delta (0, 0)
Screenshot: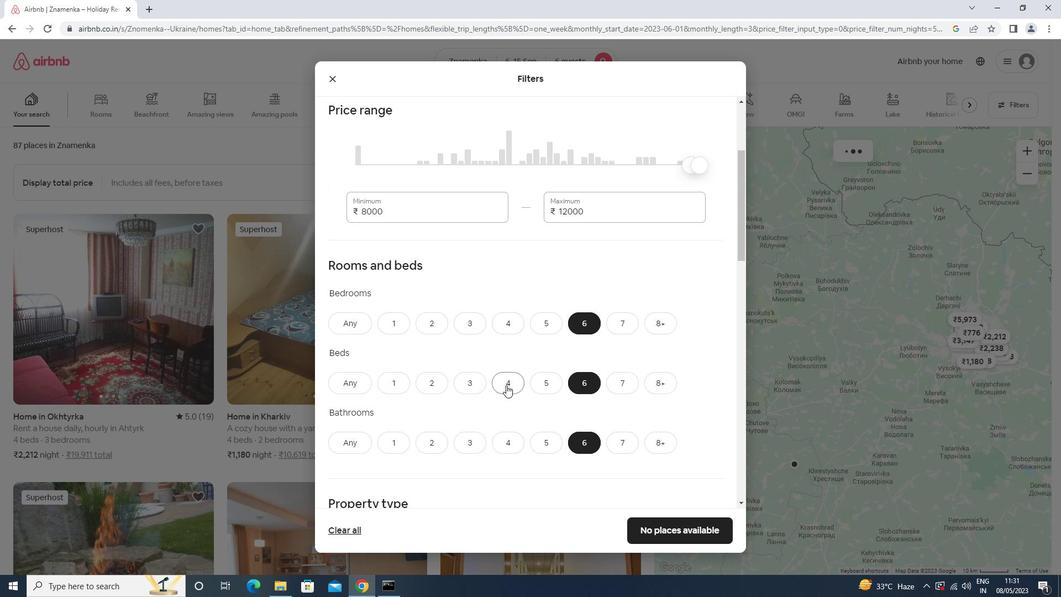 
Action: Mouse scrolled (506, 384) with delta (0, 0)
Screenshot: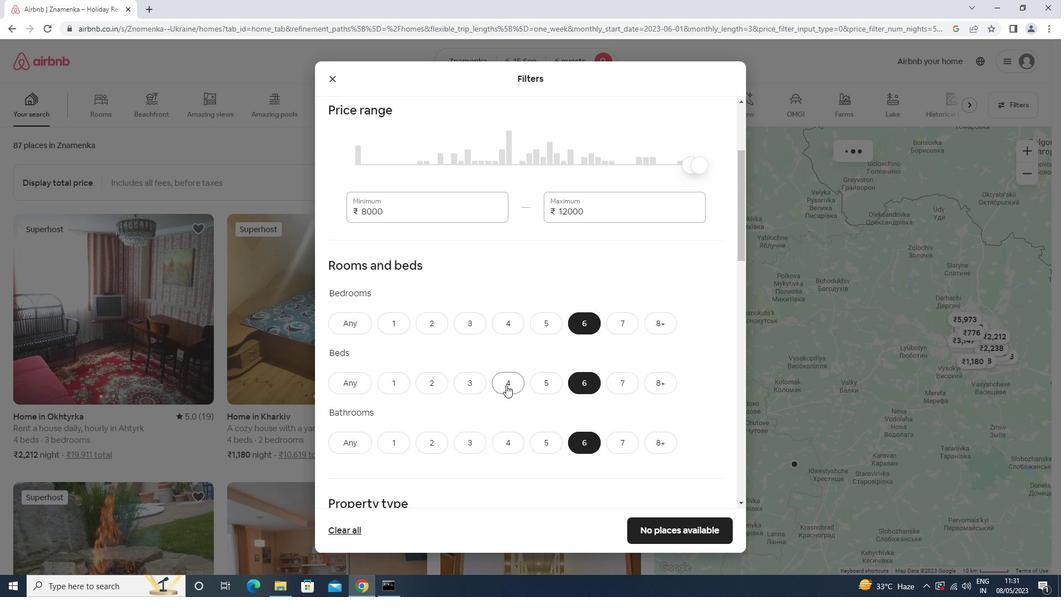 
Action: Mouse moved to (415, 353)
Screenshot: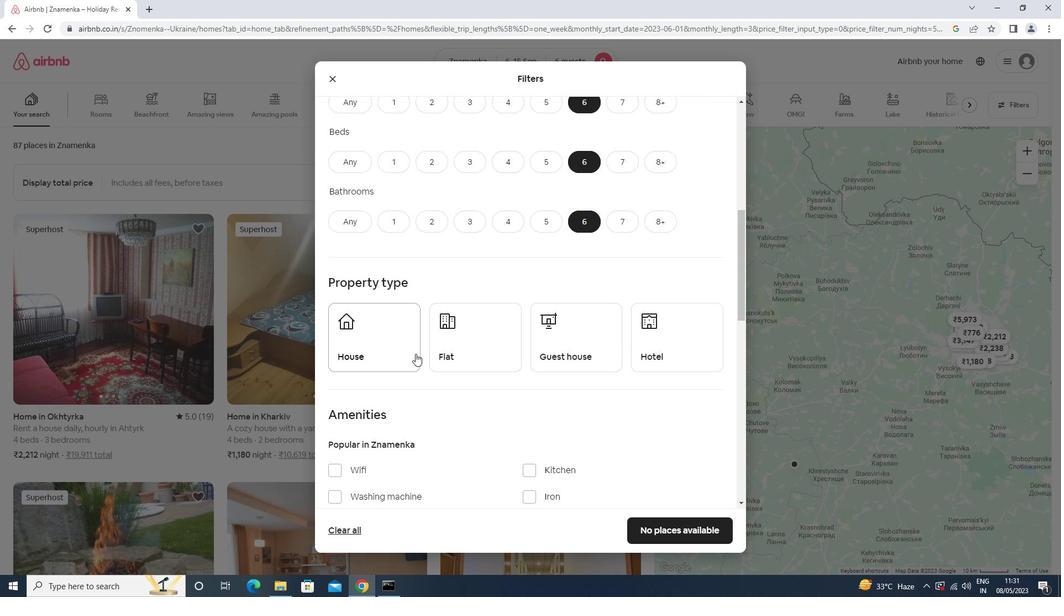 
Action: Mouse pressed left at (415, 353)
Screenshot: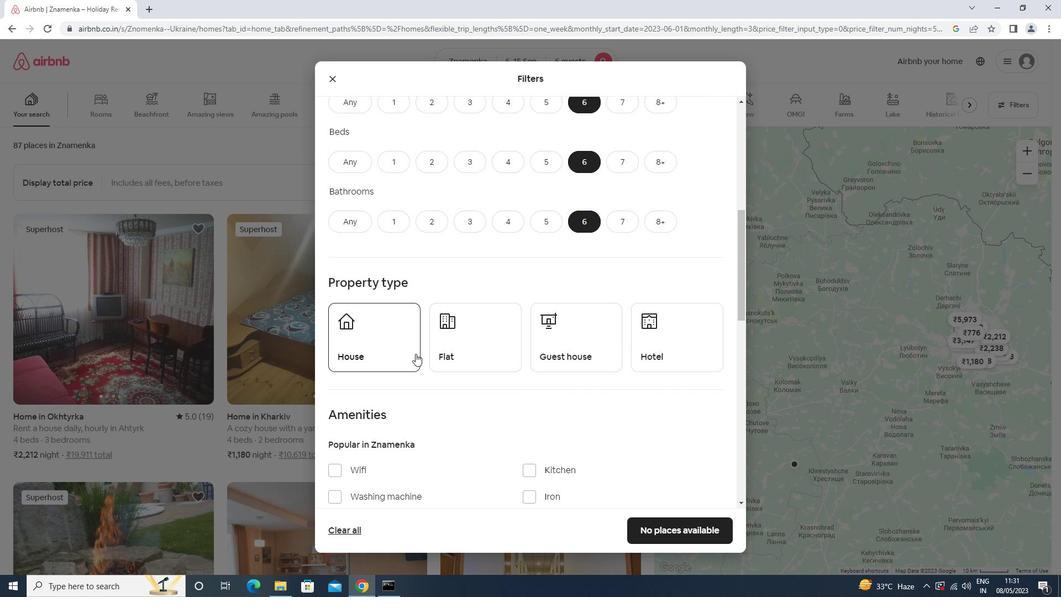 
Action: Mouse moved to (462, 355)
Screenshot: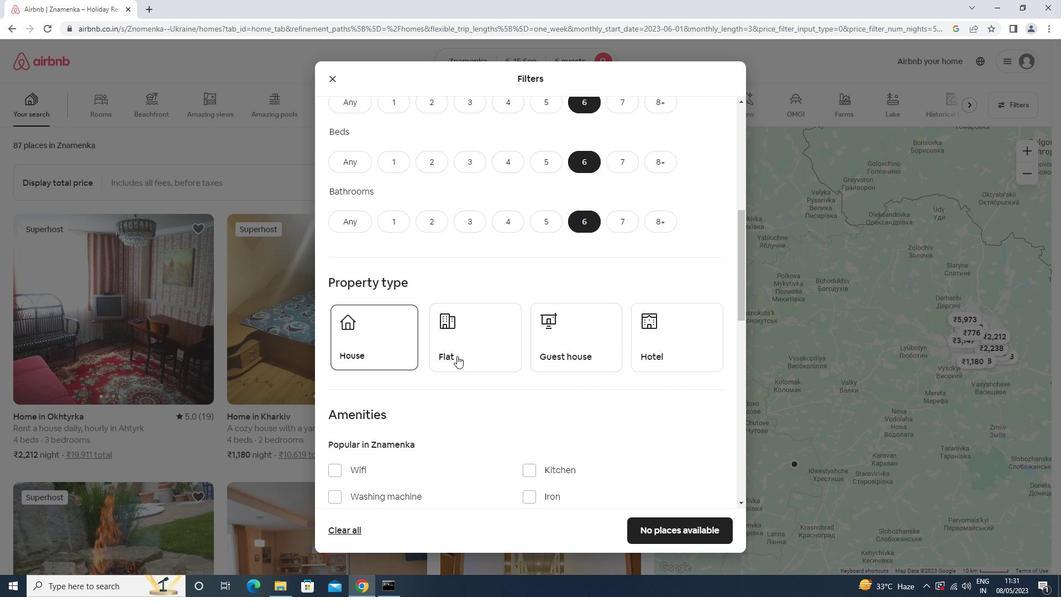 
Action: Mouse pressed left at (462, 355)
Screenshot: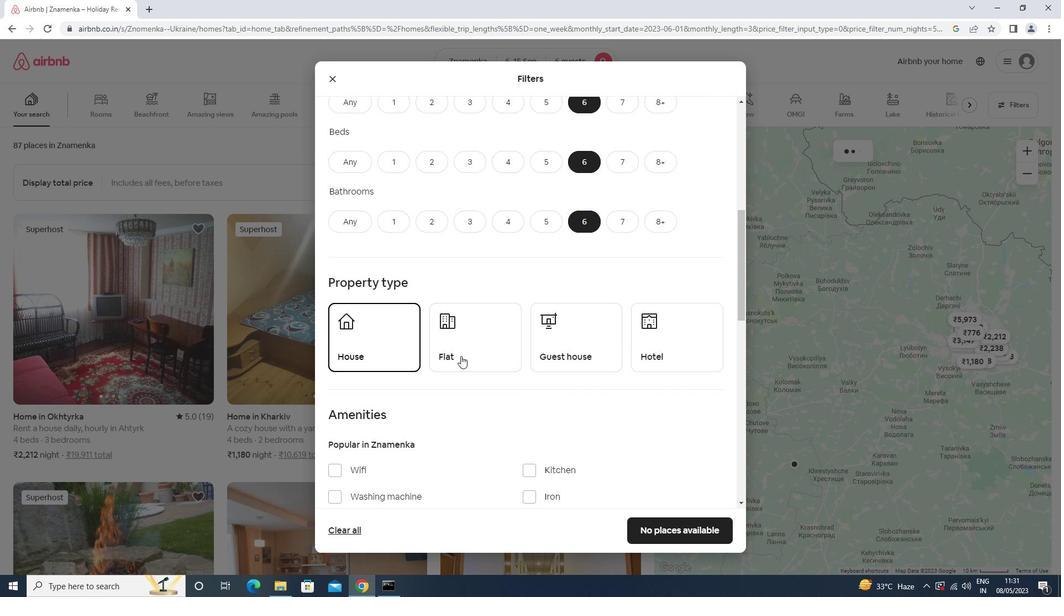 
Action: Mouse moved to (577, 369)
Screenshot: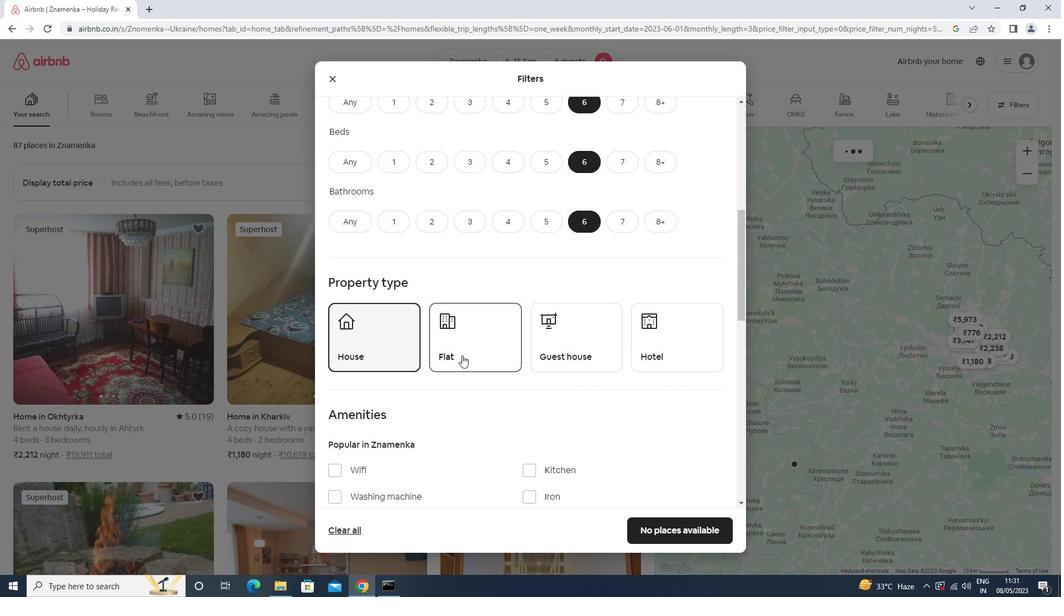 
Action: Mouse pressed left at (577, 369)
Screenshot: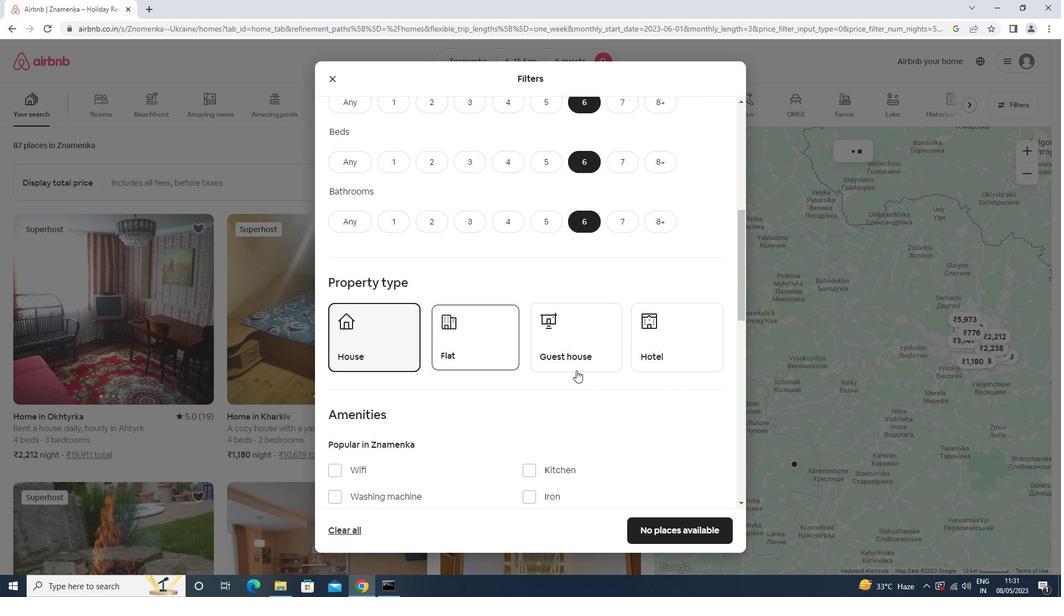 
Action: Mouse moved to (580, 358)
Screenshot: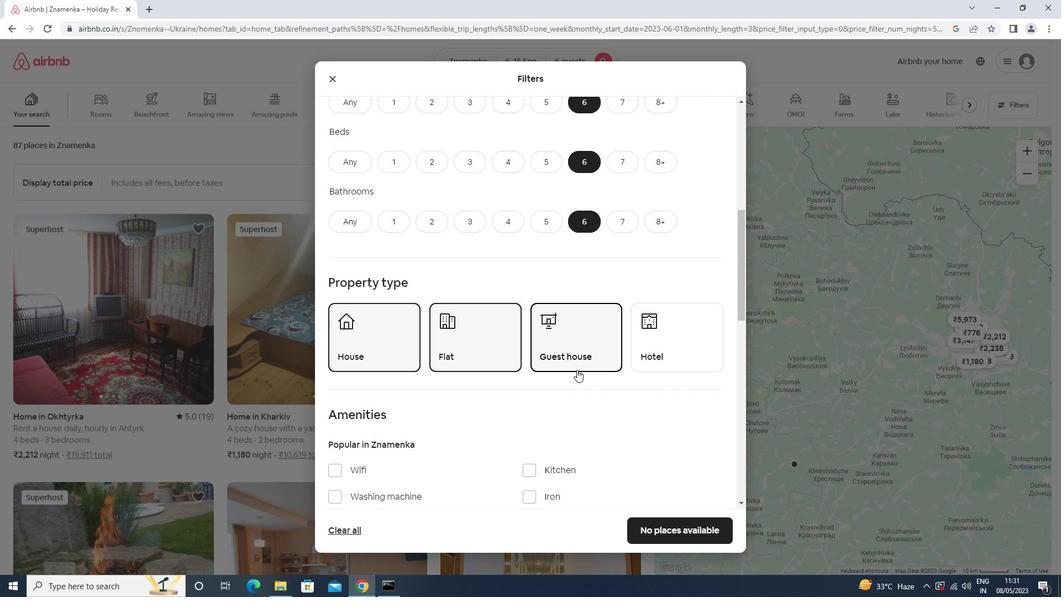 
Action: Mouse scrolled (580, 358) with delta (0, 0)
Screenshot: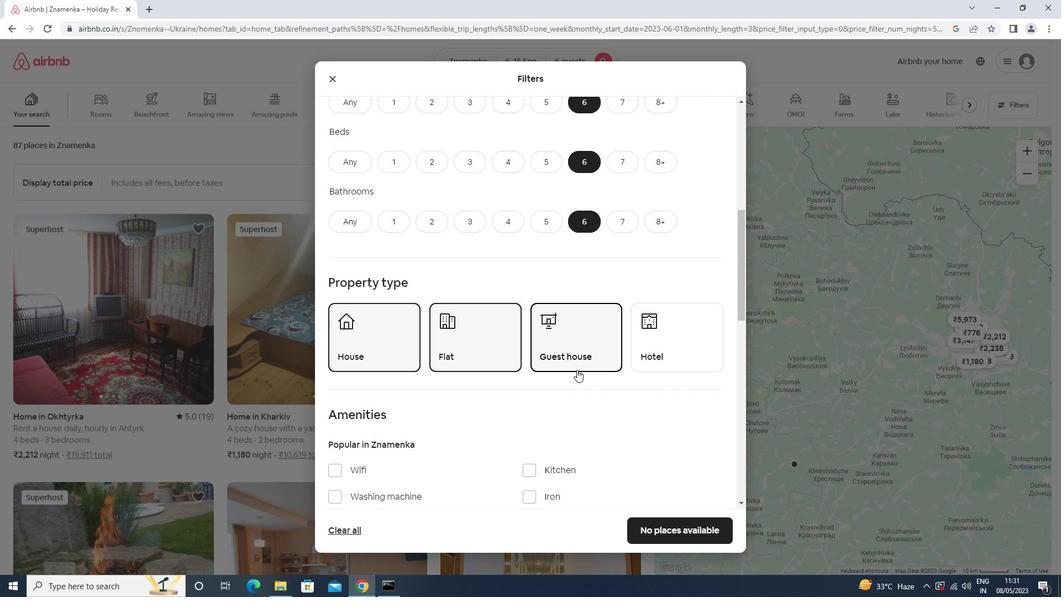 
Action: Mouse scrolled (580, 358) with delta (0, 0)
Screenshot: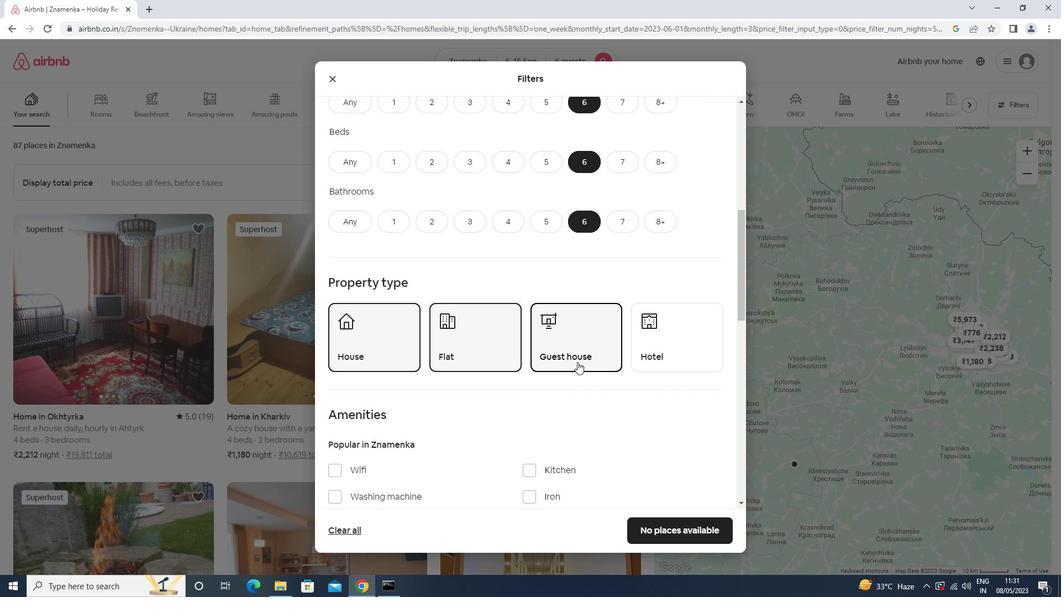 
Action: Mouse scrolled (580, 358) with delta (0, 0)
Screenshot: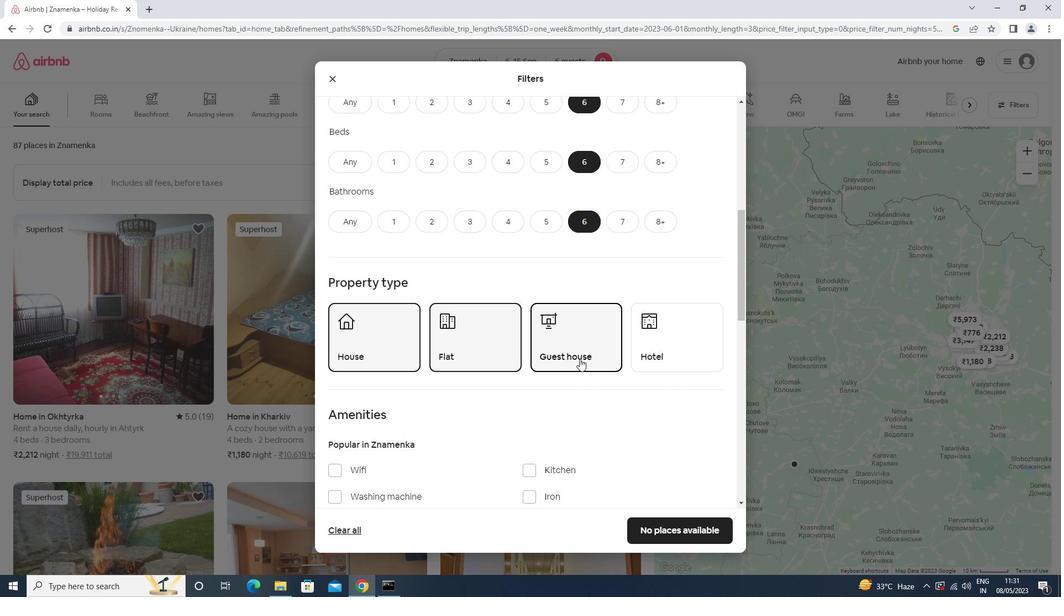 
Action: Mouse moved to (374, 381)
Screenshot: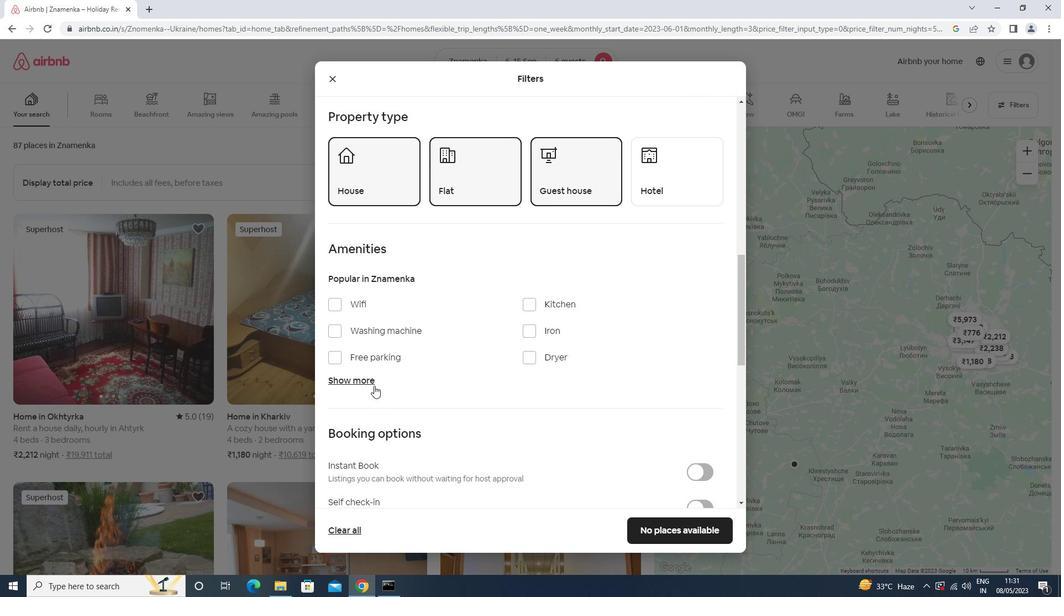 
Action: Mouse pressed left at (374, 381)
Screenshot: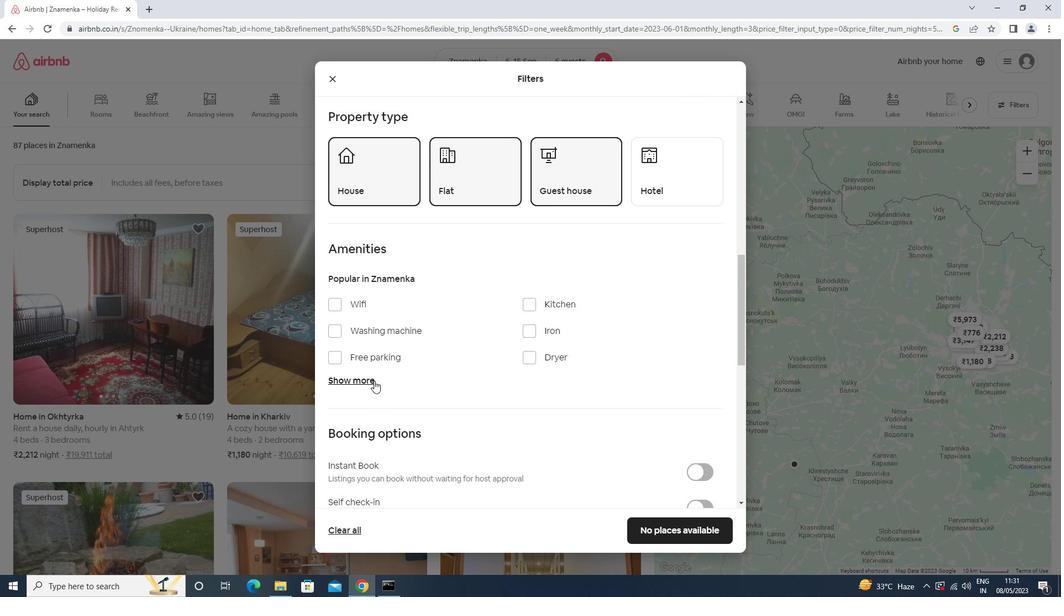 
Action: Mouse moved to (378, 356)
Screenshot: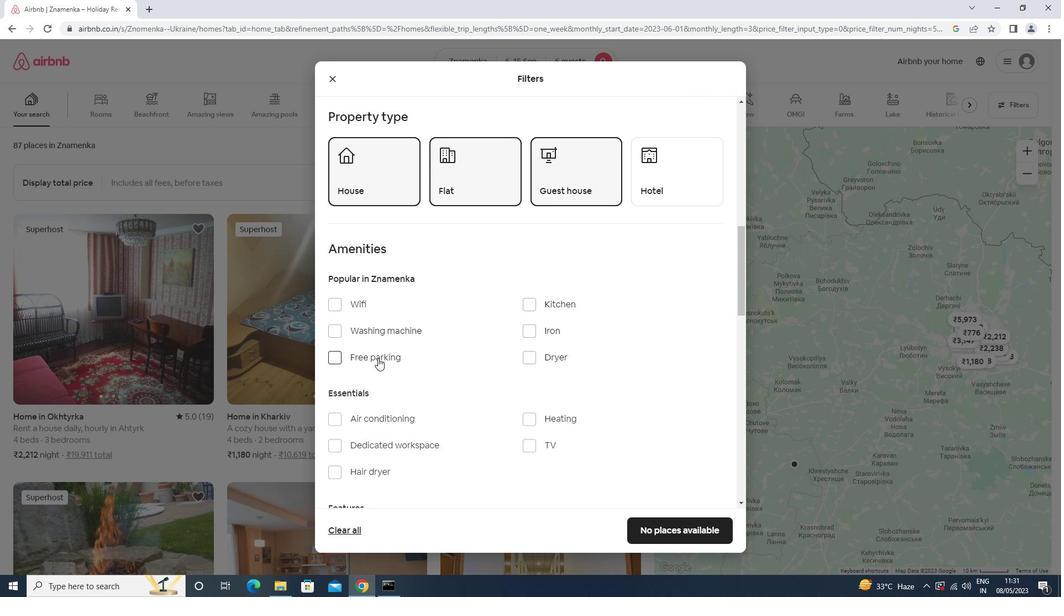 
Action: Mouse pressed left at (378, 356)
Screenshot: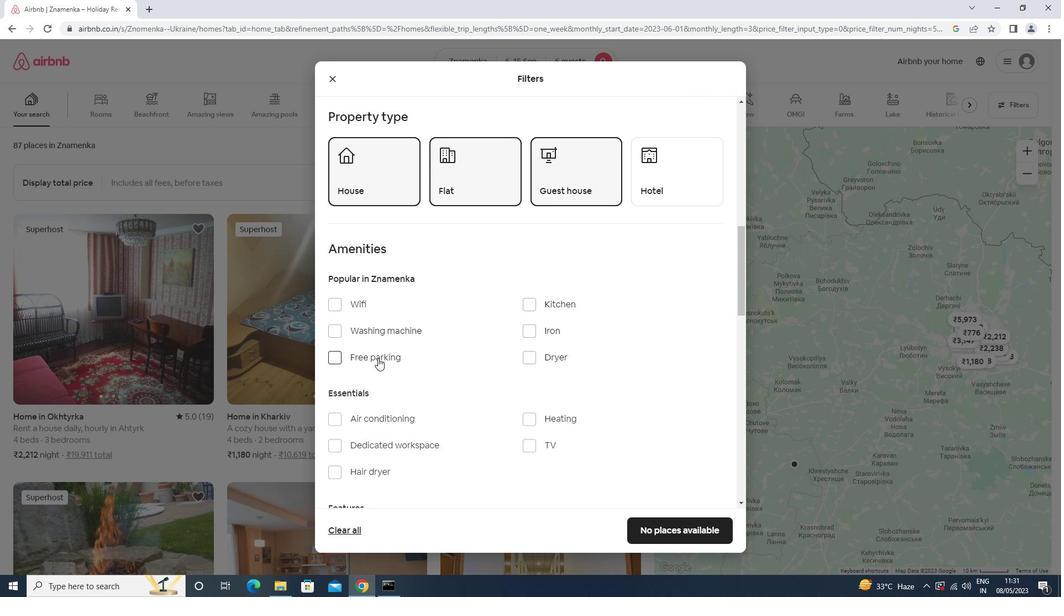 
Action: Mouse moved to (372, 306)
Screenshot: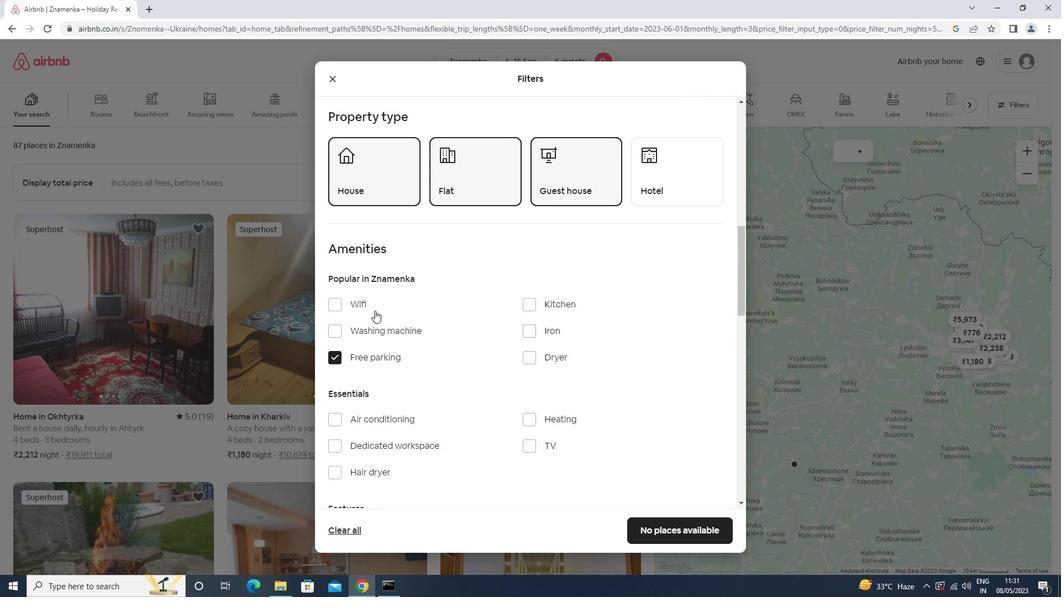 
Action: Mouse pressed left at (372, 306)
Screenshot: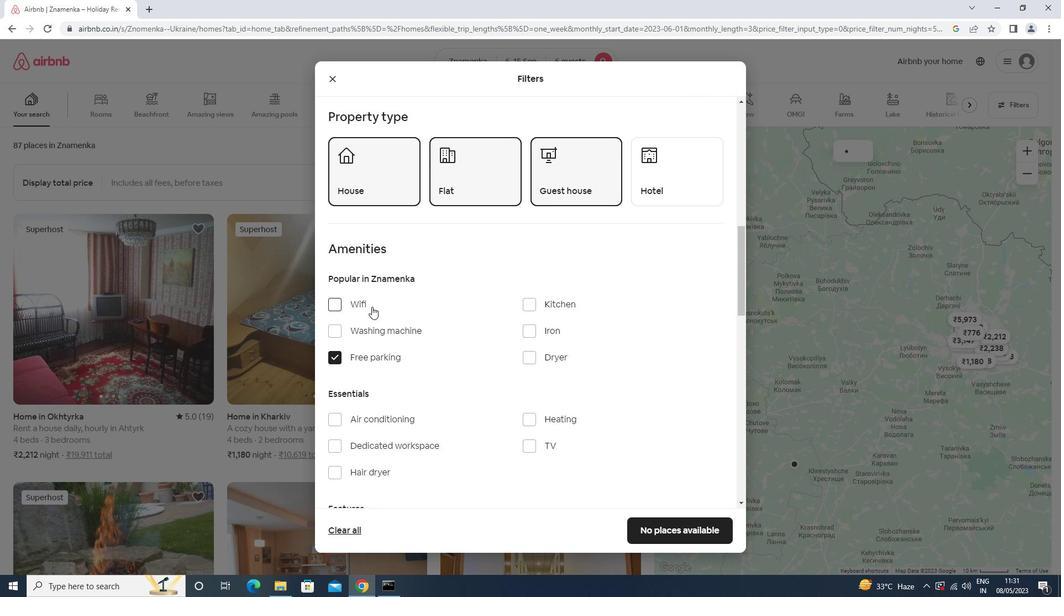 
Action: Mouse moved to (499, 329)
Screenshot: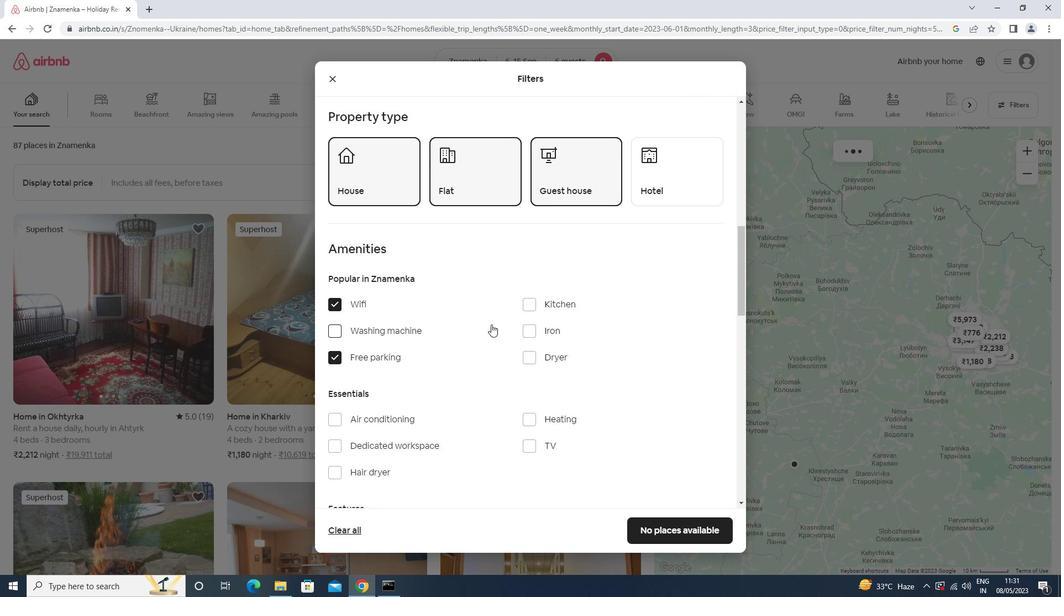 
Action: Mouse scrolled (499, 329) with delta (0, 0)
Screenshot: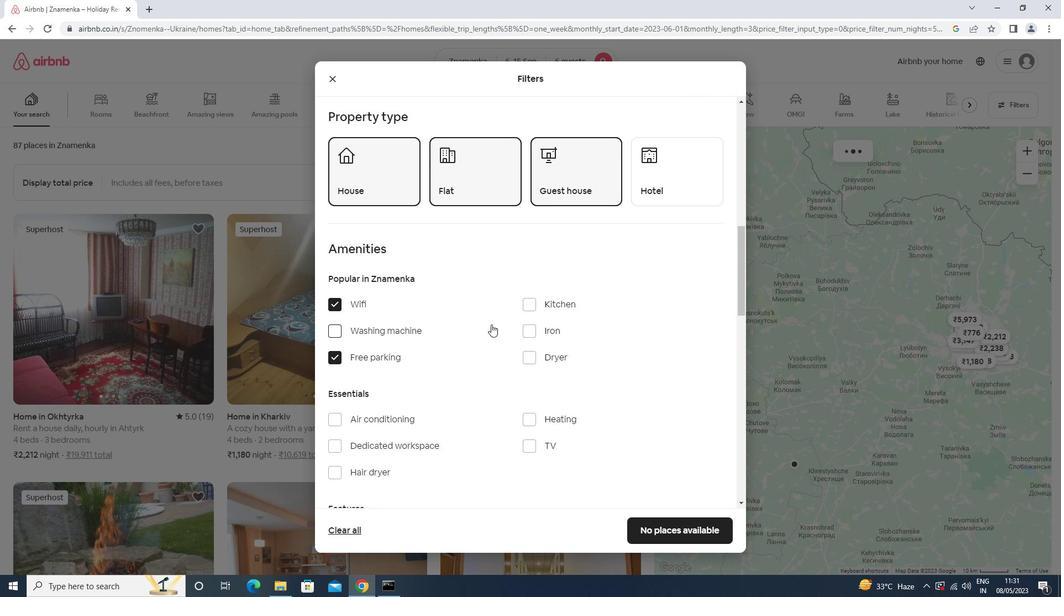 
Action: Mouse moved to (500, 333)
Screenshot: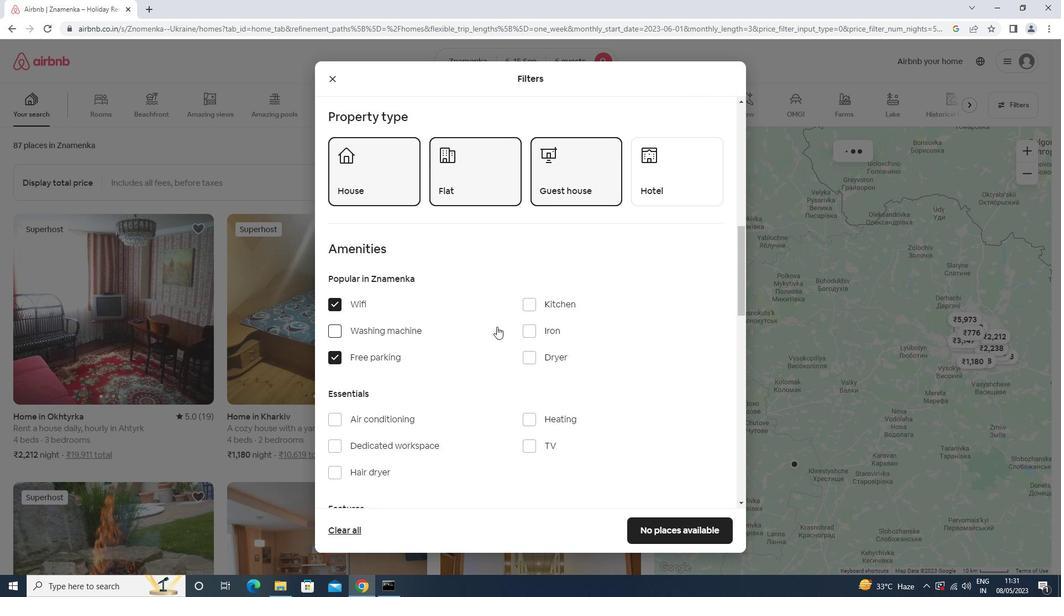 
Action: Mouse scrolled (500, 333) with delta (0, 0)
Screenshot: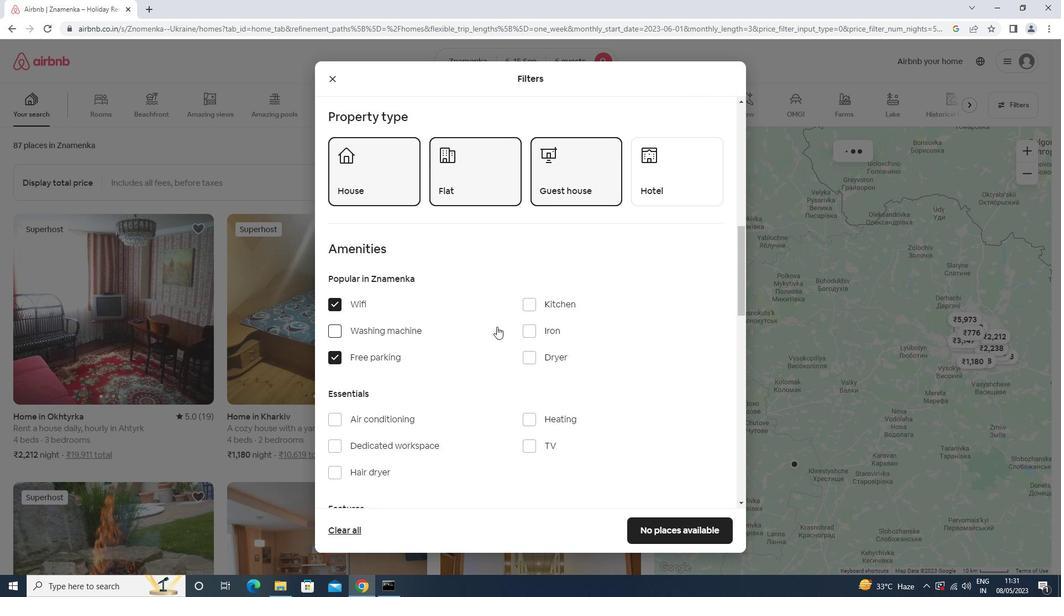 
Action: Mouse moved to (500, 335)
Screenshot: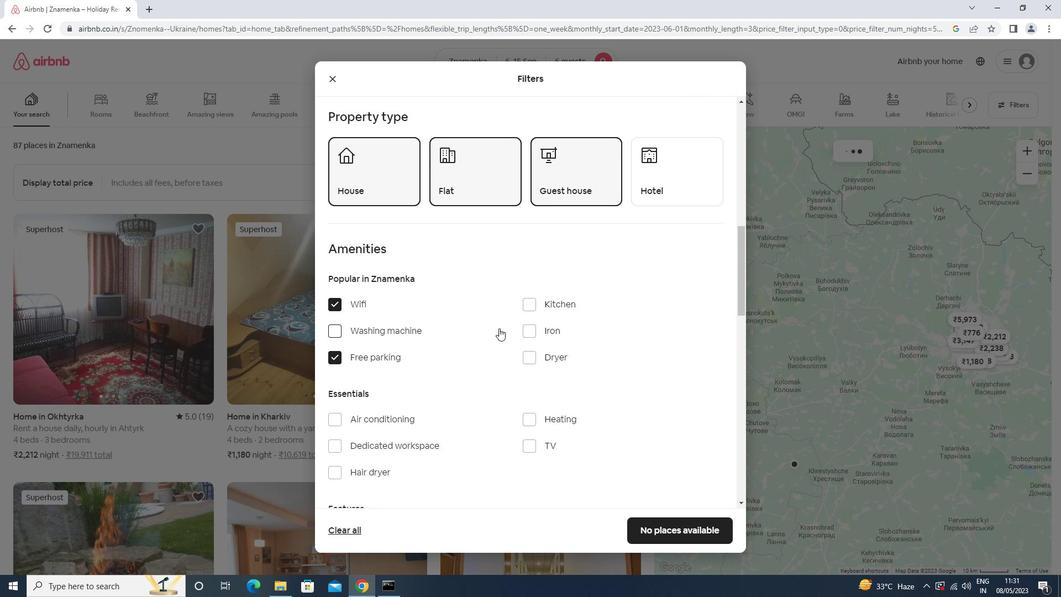 
Action: Mouse scrolled (500, 335) with delta (0, 0)
Screenshot: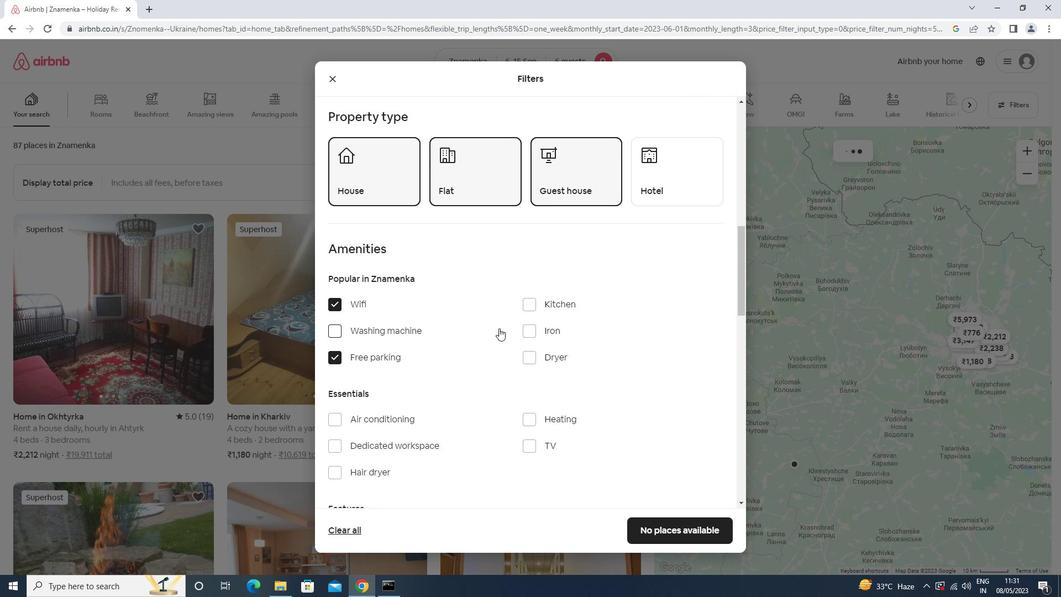 
Action: Mouse moved to (535, 280)
Screenshot: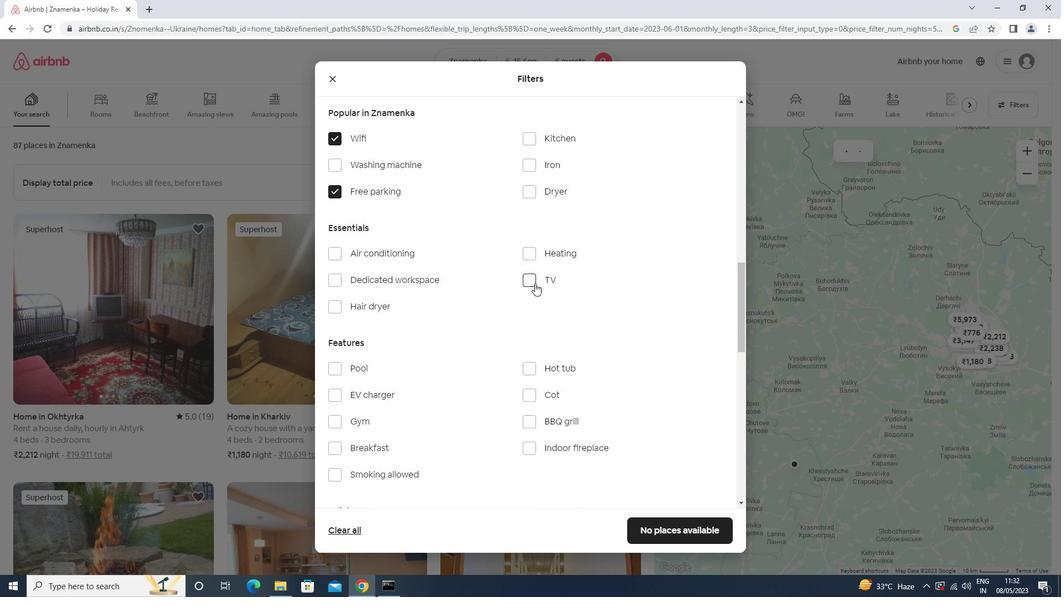 
Action: Mouse pressed left at (535, 280)
Screenshot: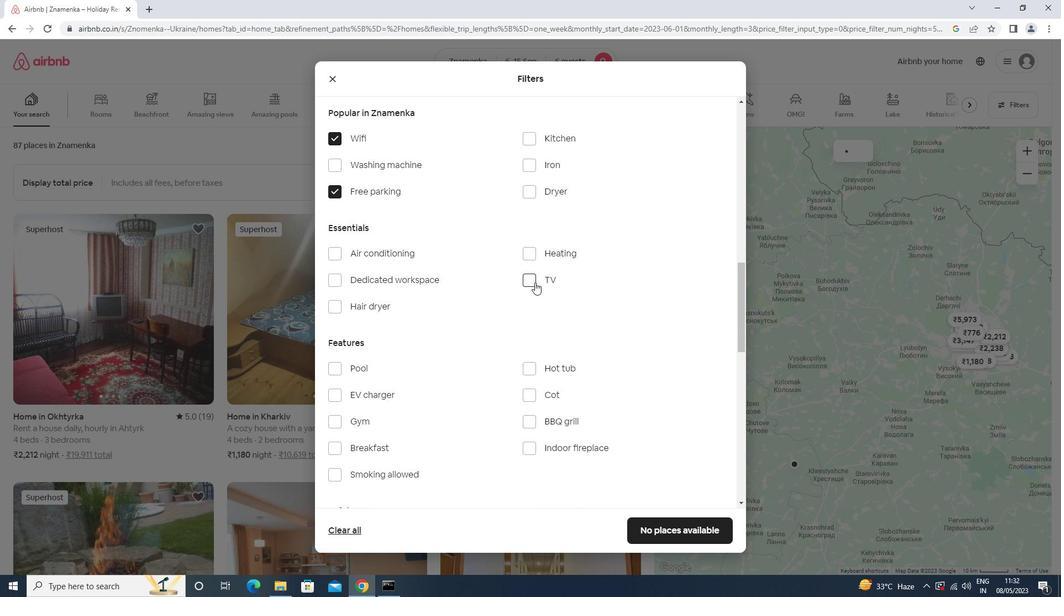 
Action: Mouse moved to (368, 424)
Screenshot: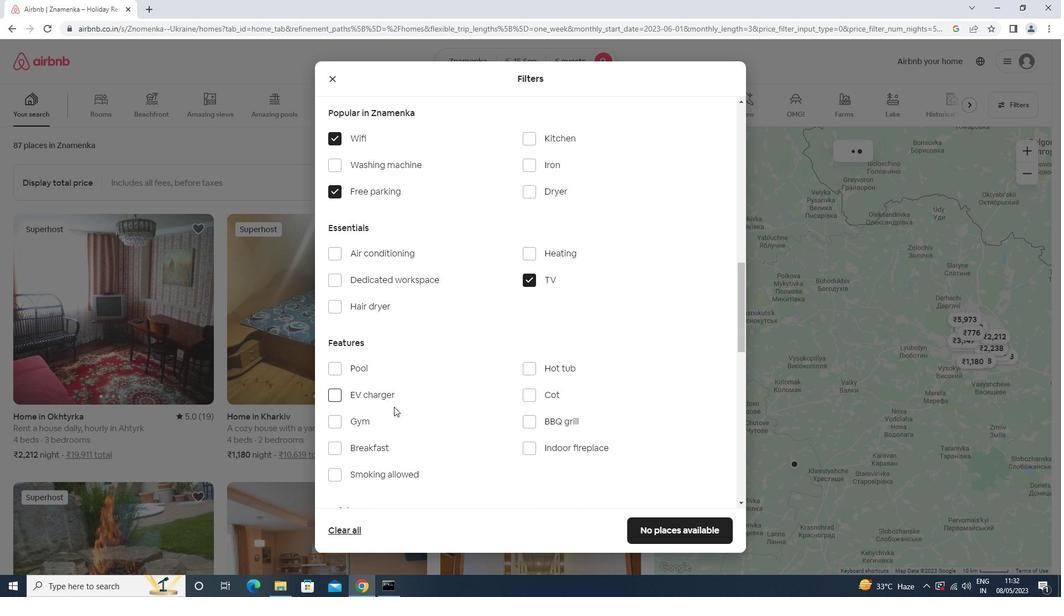 
Action: Mouse pressed left at (368, 424)
Screenshot: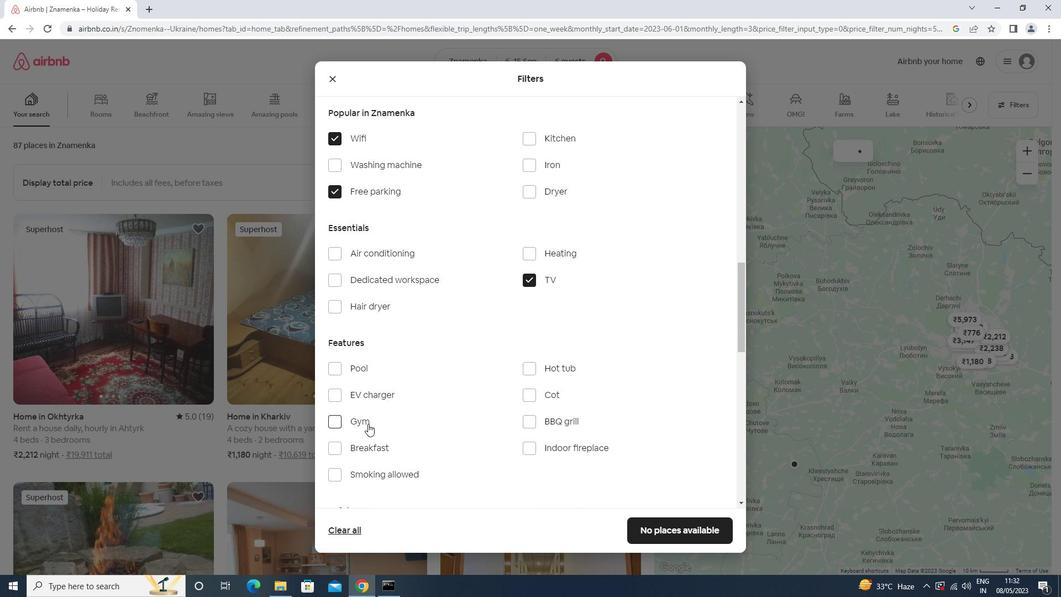 
Action: Mouse moved to (372, 442)
Screenshot: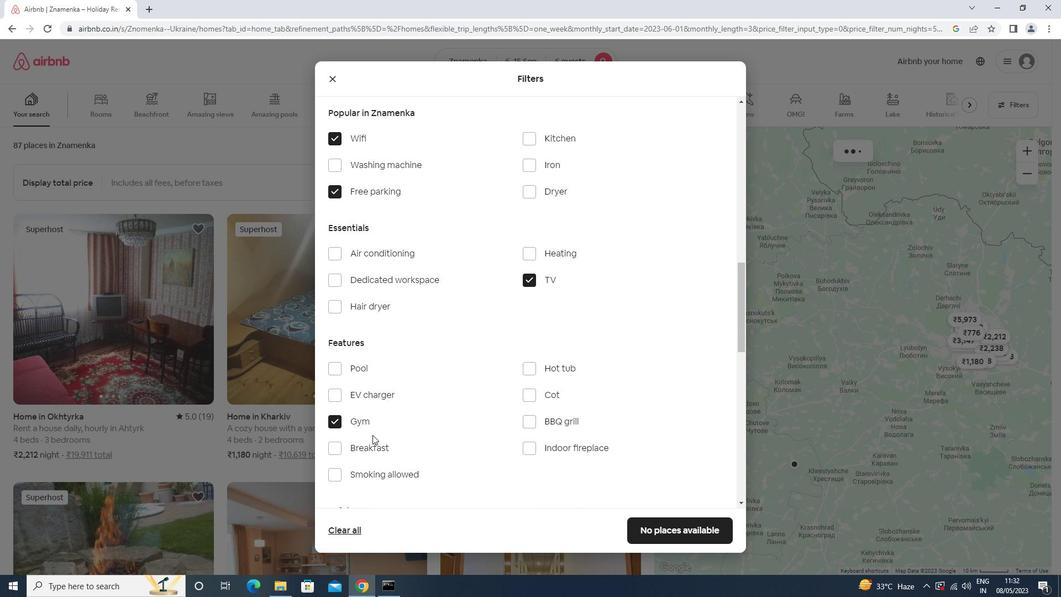 
Action: Mouse pressed left at (372, 442)
Screenshot: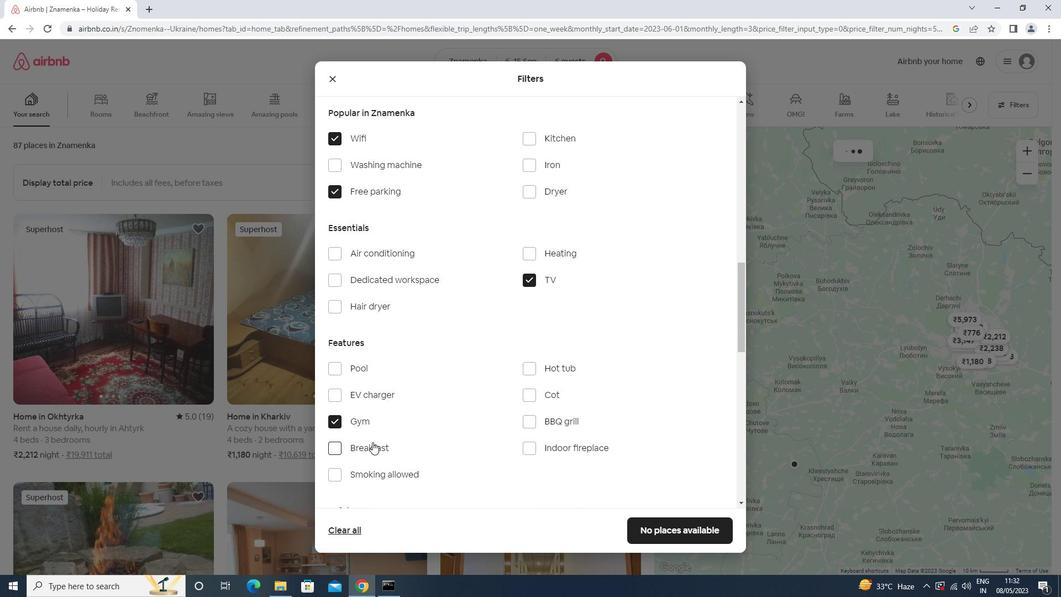 
Action: Mouse moved to (444, 371)
Screenshot: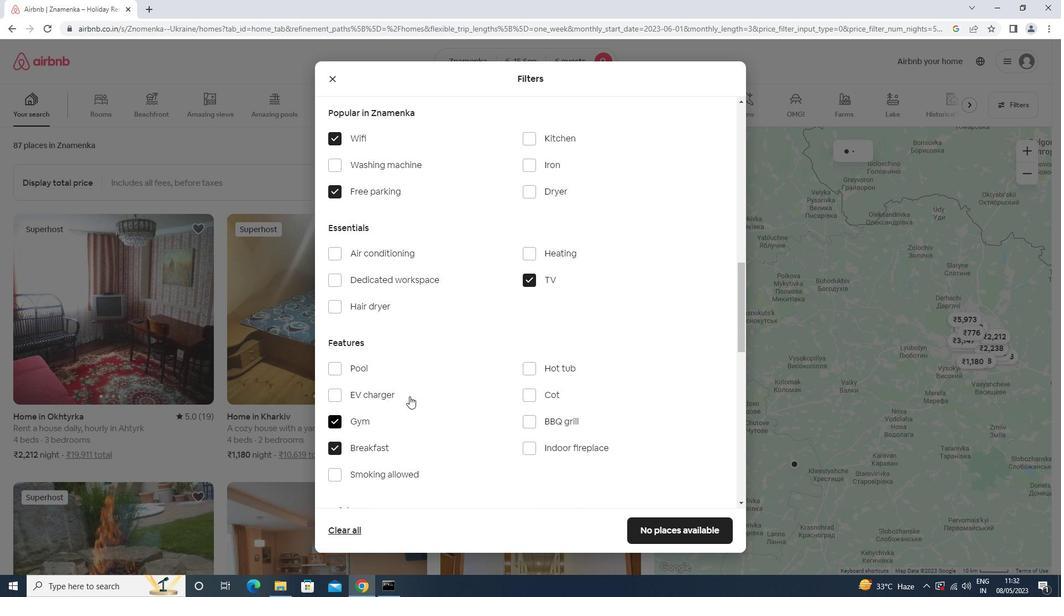
Action: Mouse scrolled (444, 371) with delta (0, 0)
Screenshot: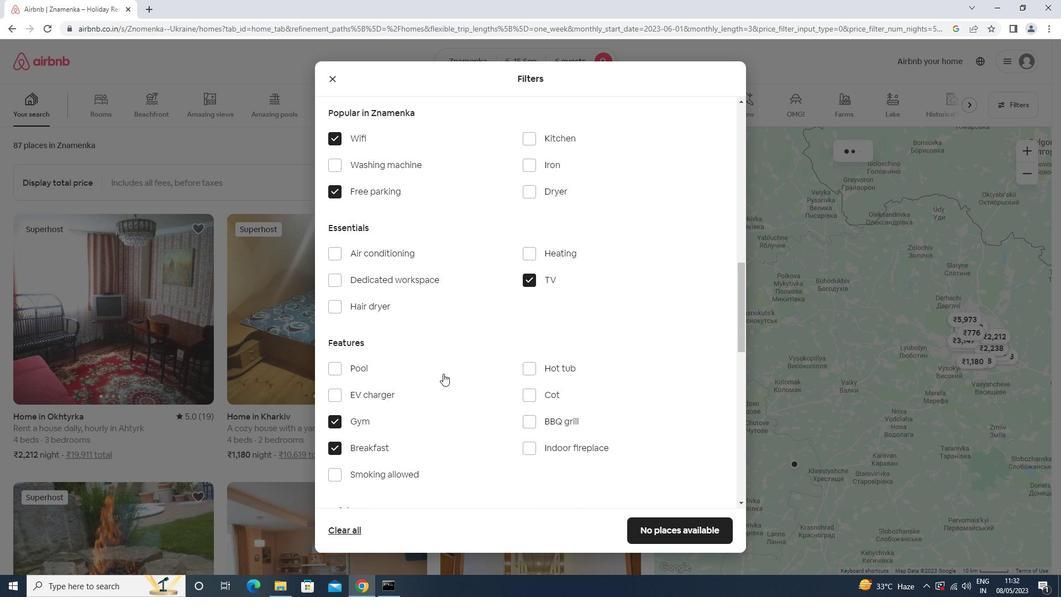 
Action: Mouse scrolled (444, 371) with delta (0, 0)
Screenshot: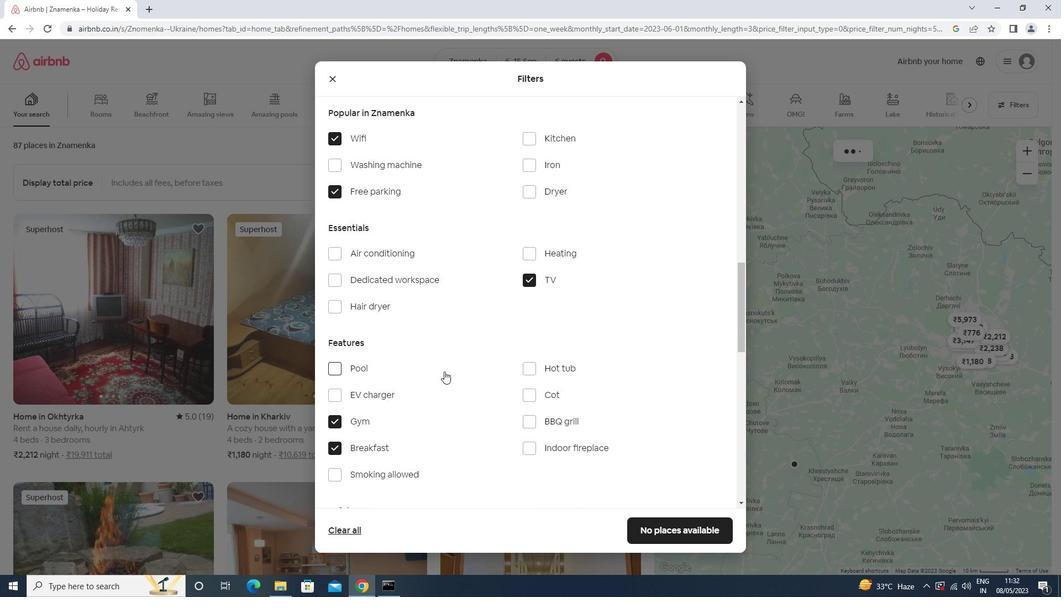 
Action: Mouse scrolled (444, 371) with delta (0, 0)
Screenshot: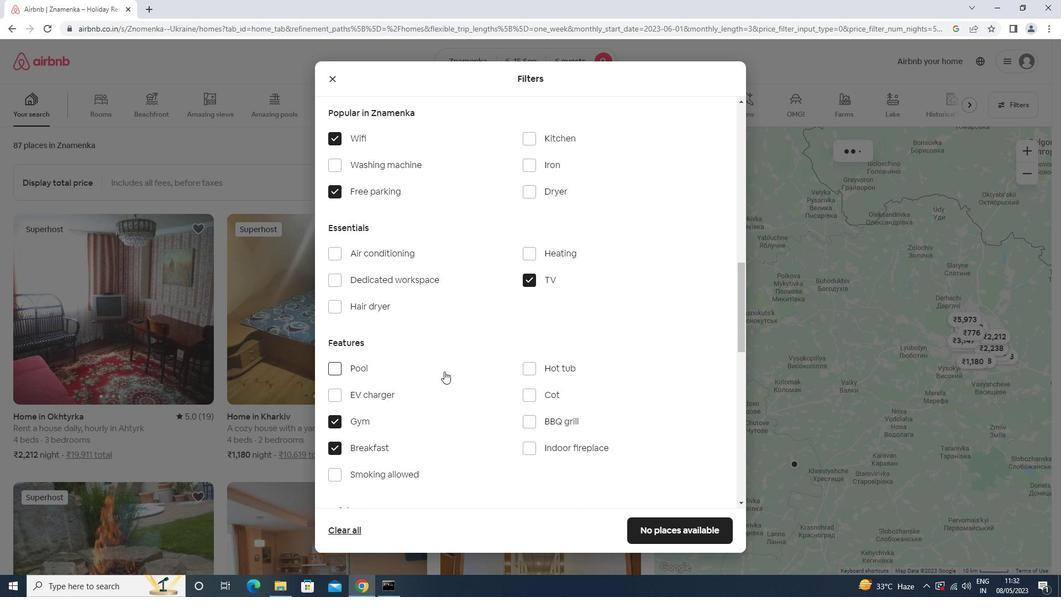 
Action: Mouse scrolled (444, 371) with delta (0, 0)
Screenshot: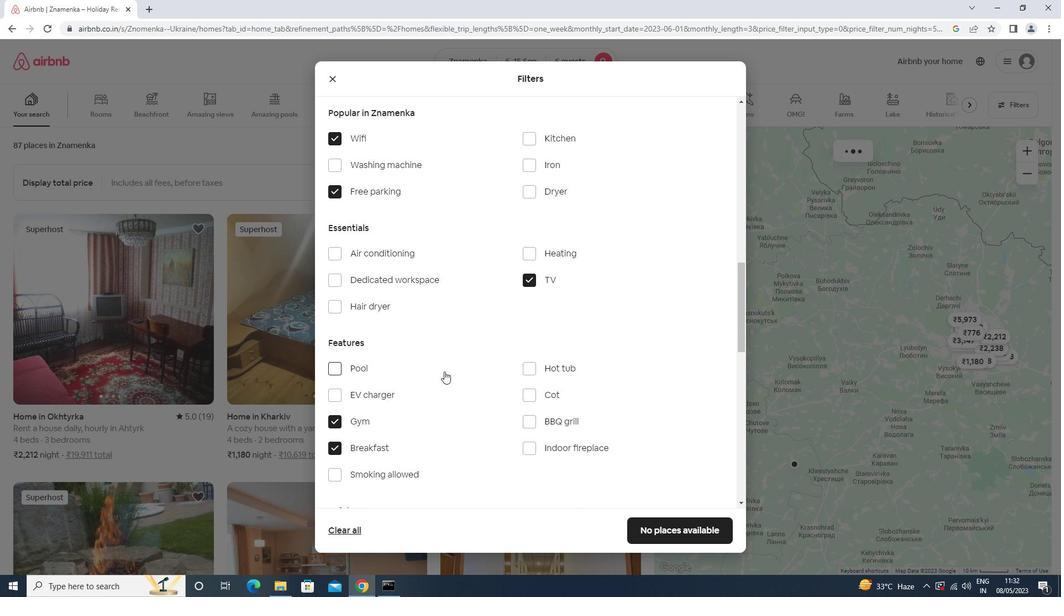 
Action: Mouse moved to (693, 461)
Screenshot: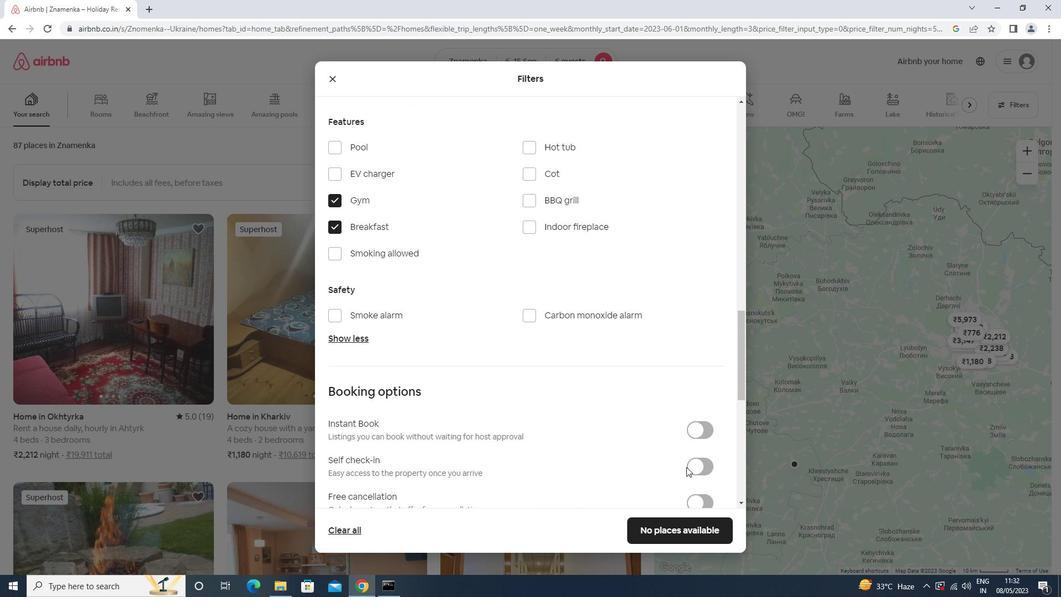 
Action: Mouse pressed left at (693, 461)
Screenshot: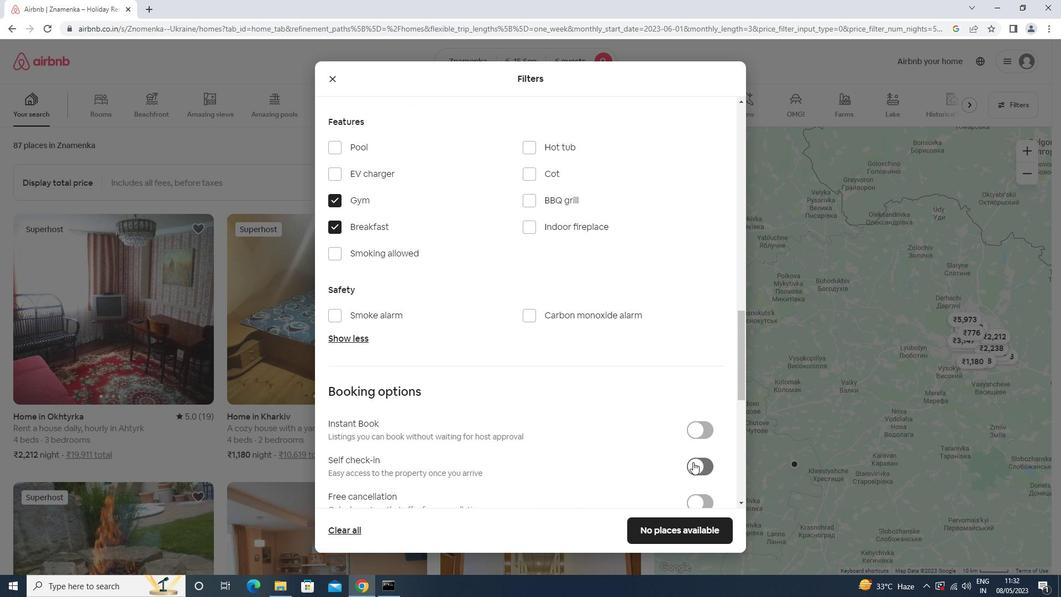 
Action: Mouse moved to (408, 378)
Screenshot: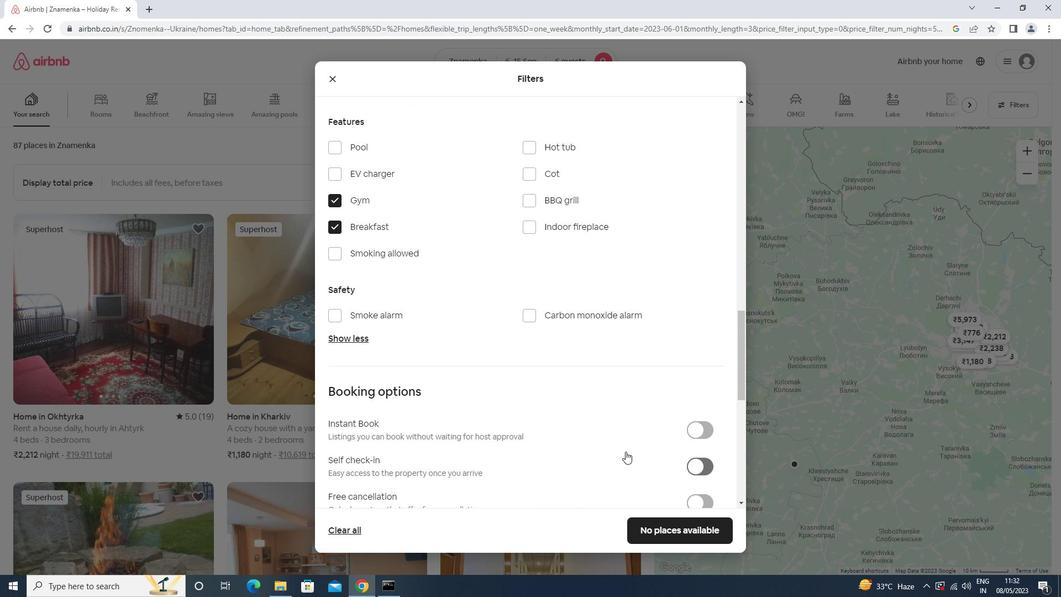 
Action: Mouse scrolled (408, 378) with delta (0, 0)
Screenshot: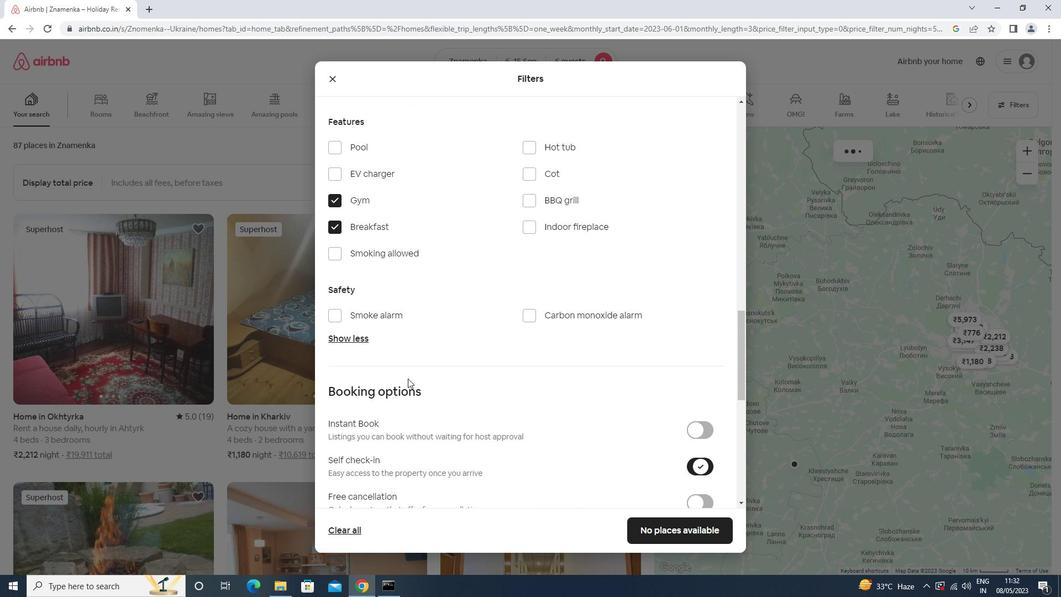 
Action: Mouse scrolled (408, 378) with delta (0, 0)
Screenshot: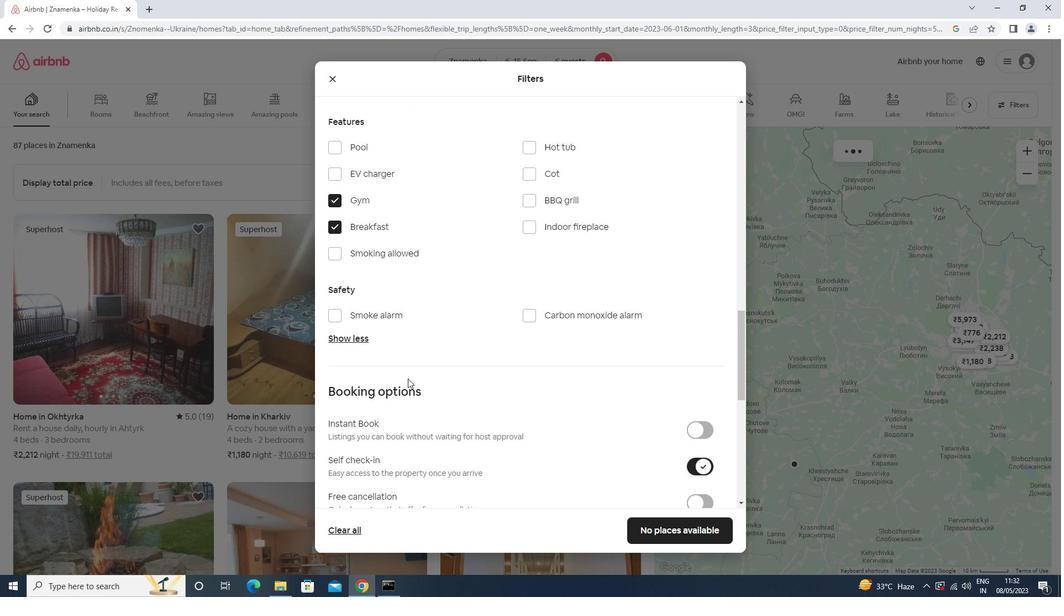 
Action: Mouse scrolled (408, 378) with delta (0, 0)
Screenshot: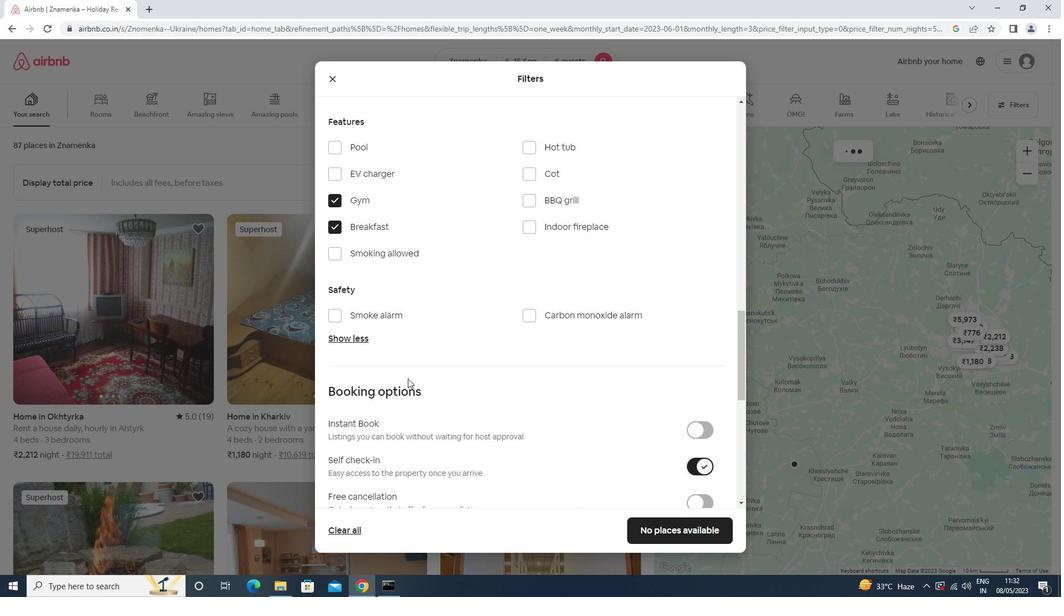 
Action: Mouse scrolled (408, 378) with delta (0, 0)
Screenshot: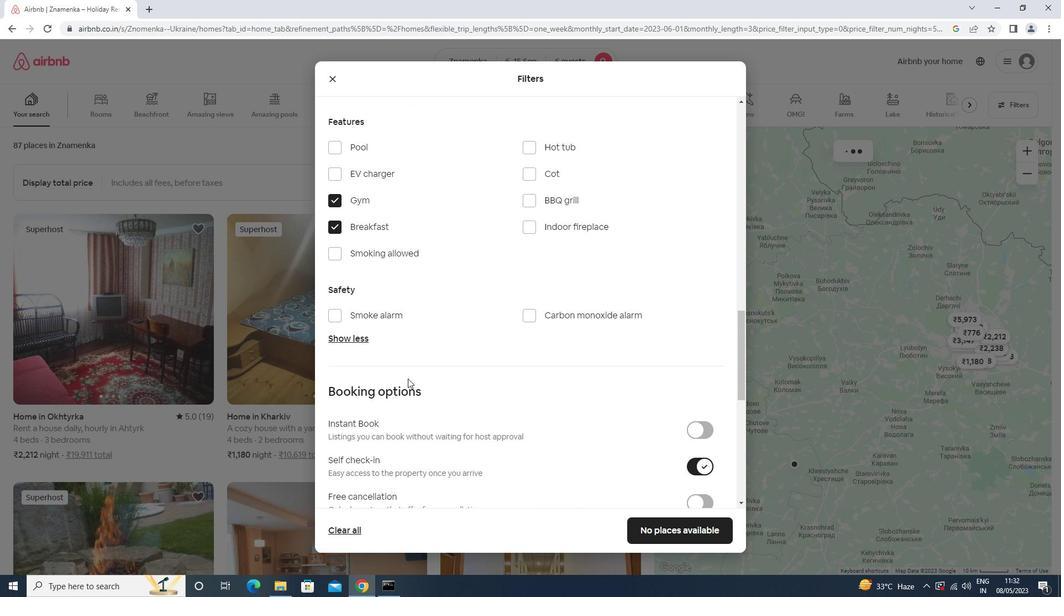 
Action: Mouse scrolled (408, 378) with delta (0, 0)
Screenshot: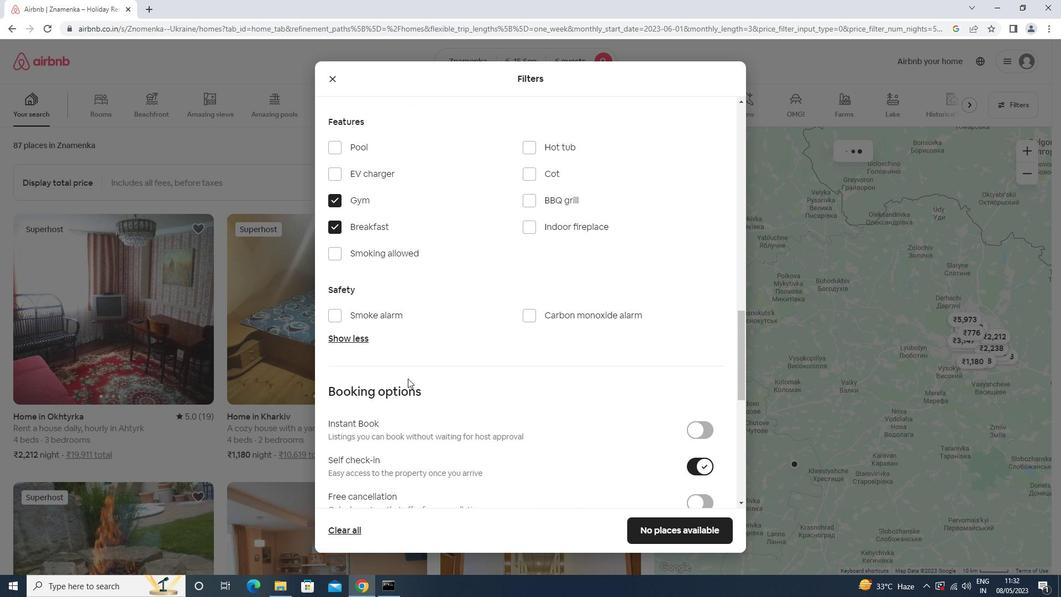 
Action: Mouse scrolled (408, 378) with delta (0, 0)
Screenshot: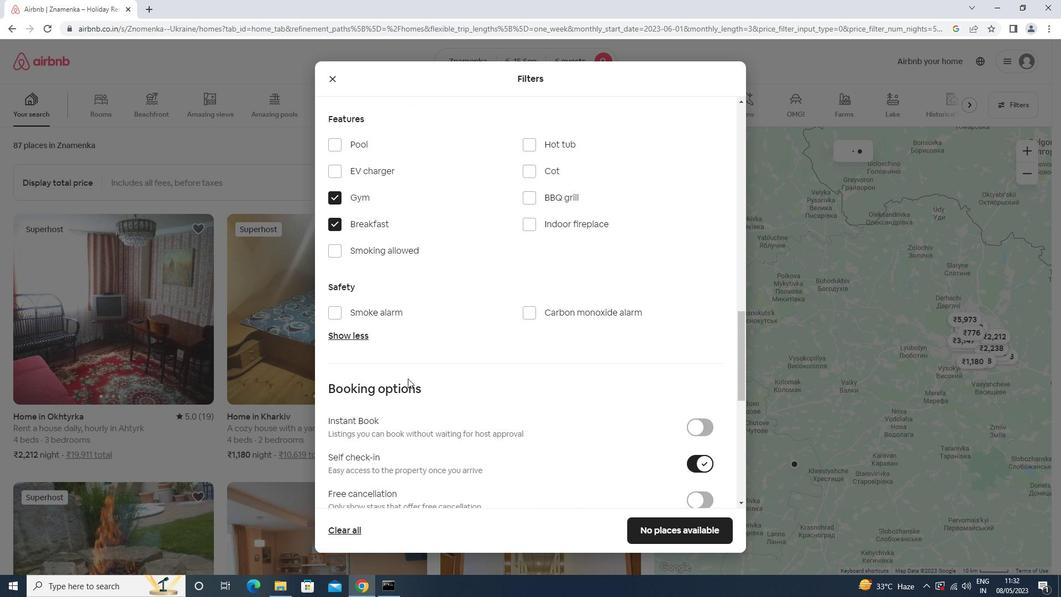 
Action: Mouse moved to (408, 406)
Screenshot: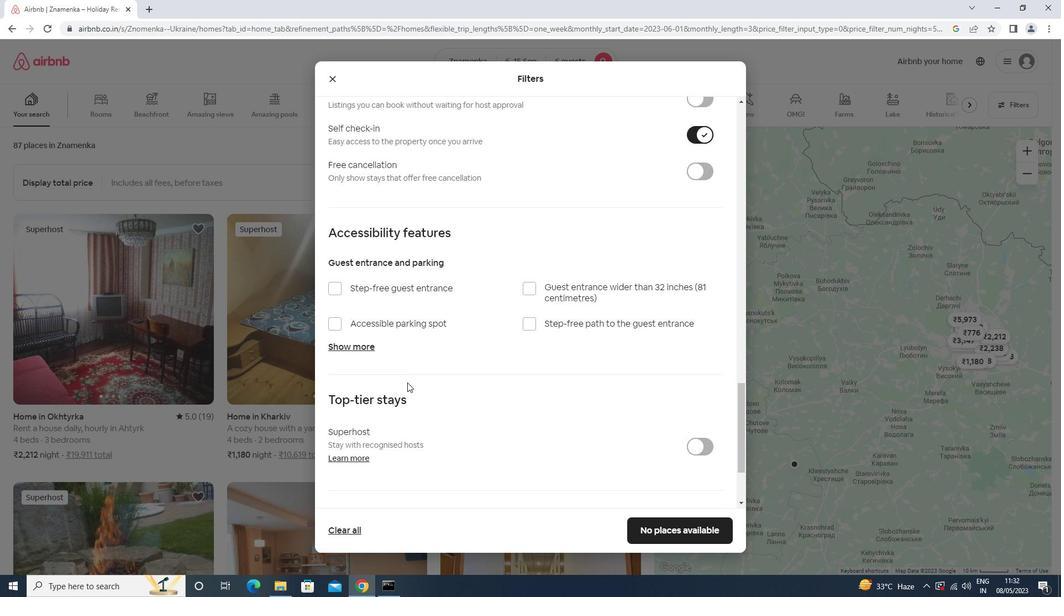 
Action: Mouse scrolled (408, 405) with delta (0, 0)
Screenshot: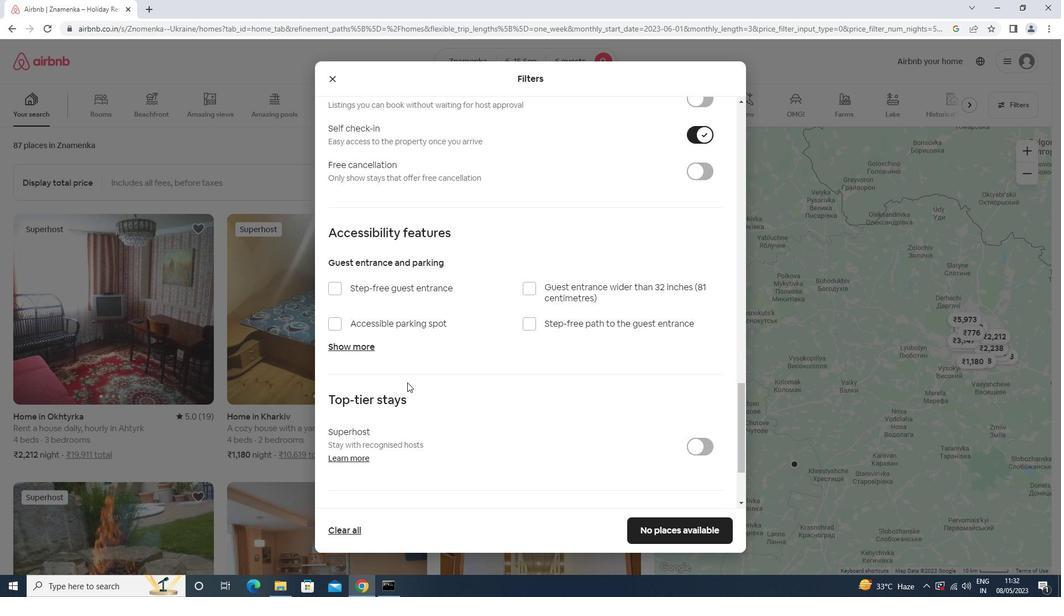
Action: Mouse moved to (408, 406)
Screenshot: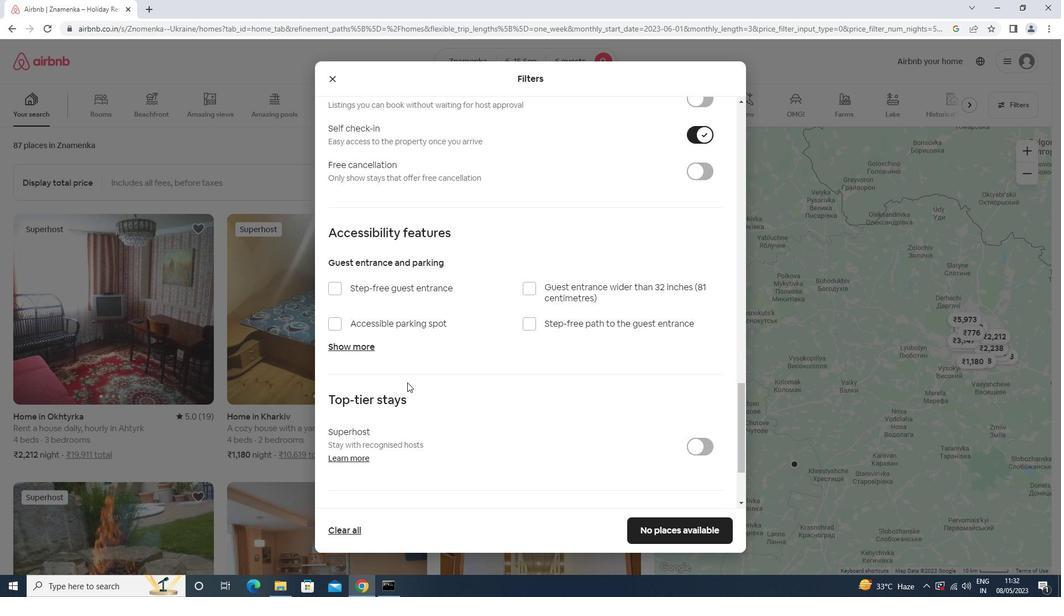 
Action: Mouse scrolled (408, 406) with delta (0, 0)
Screenshot: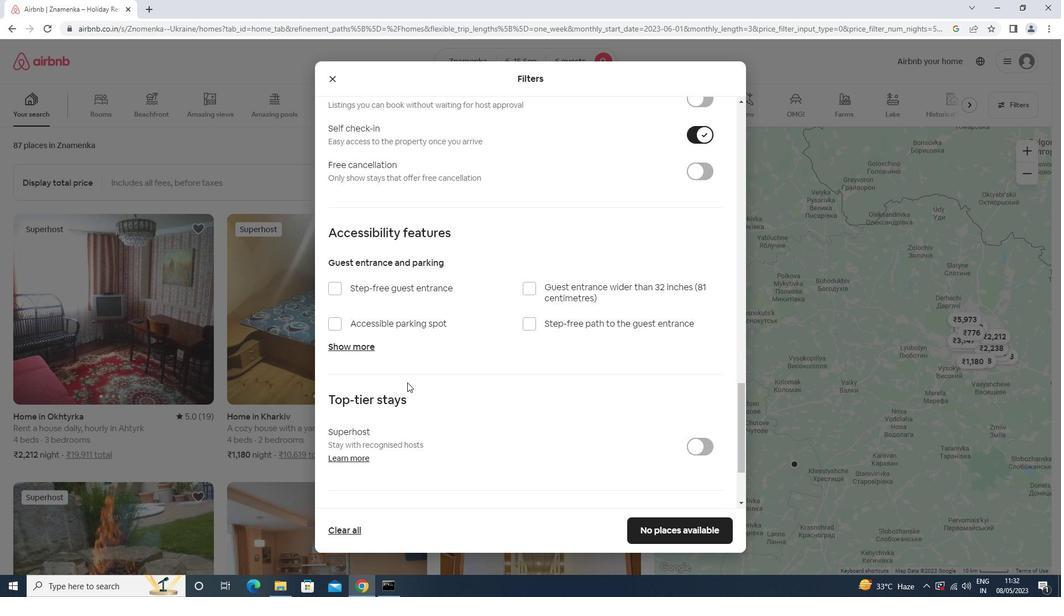 
Action: Mouse scrolled (408, 406) with delta (0, 0)
Screenshot: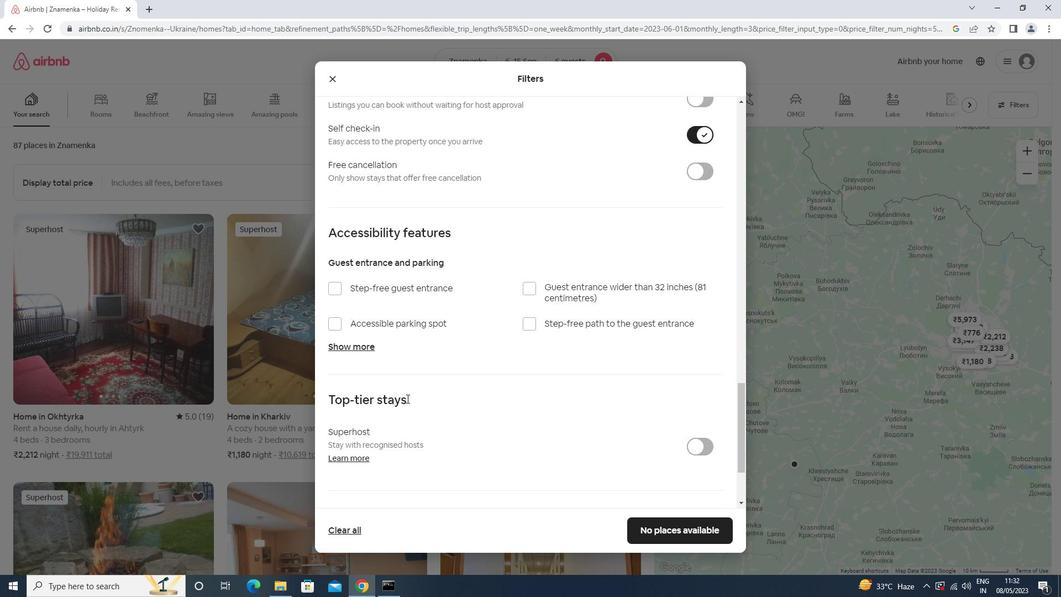
Action: Mouse scrolled (408, 406) with delta (0, 0)
Screenshot: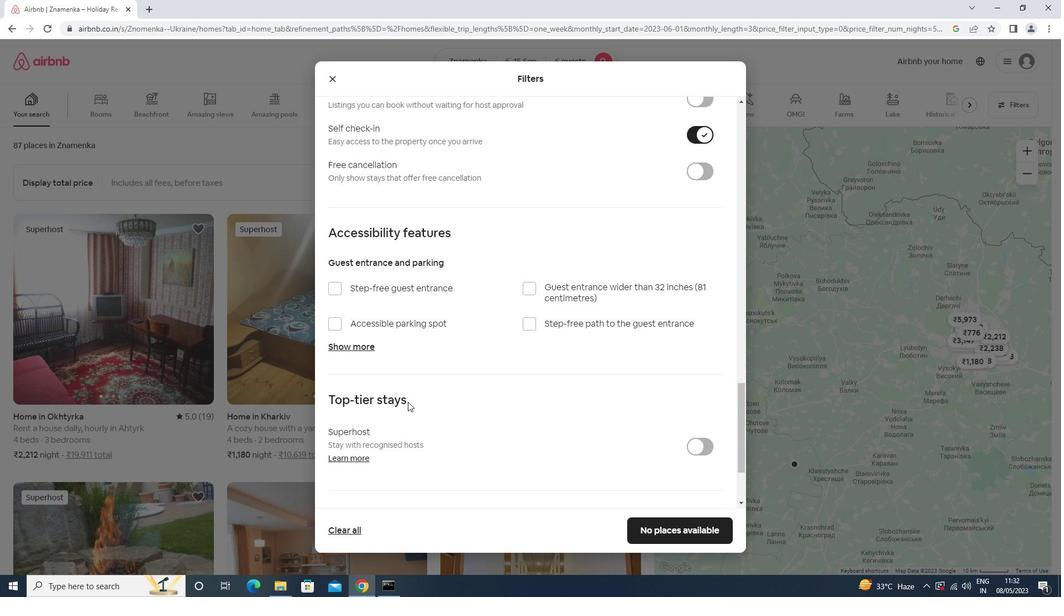 
Action: Mouse moved to (368, 426)
Screenshot: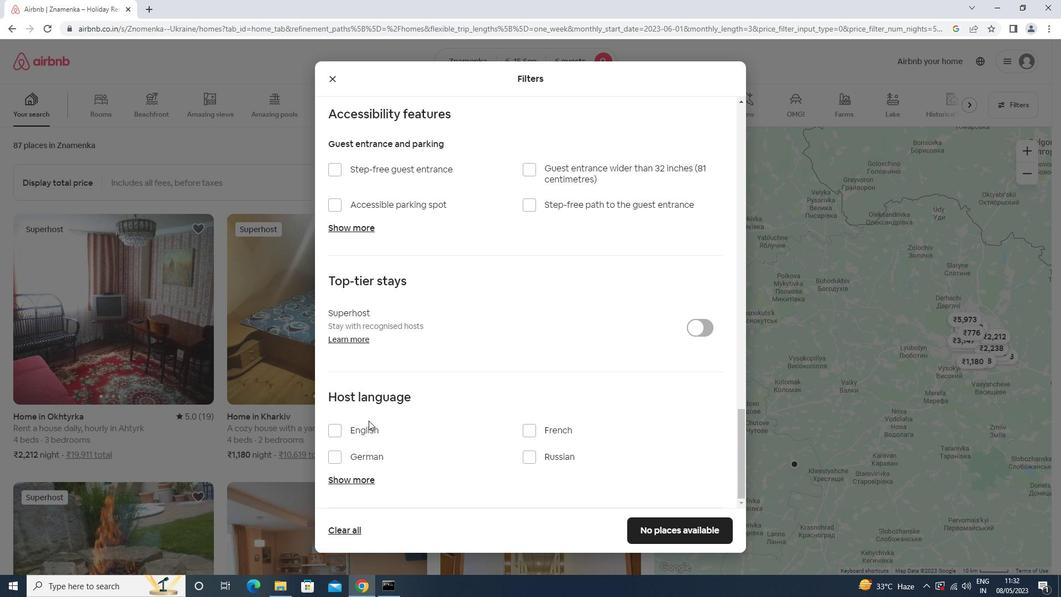 
Action: Mouse pressed left at (368, 426)
Screenshot: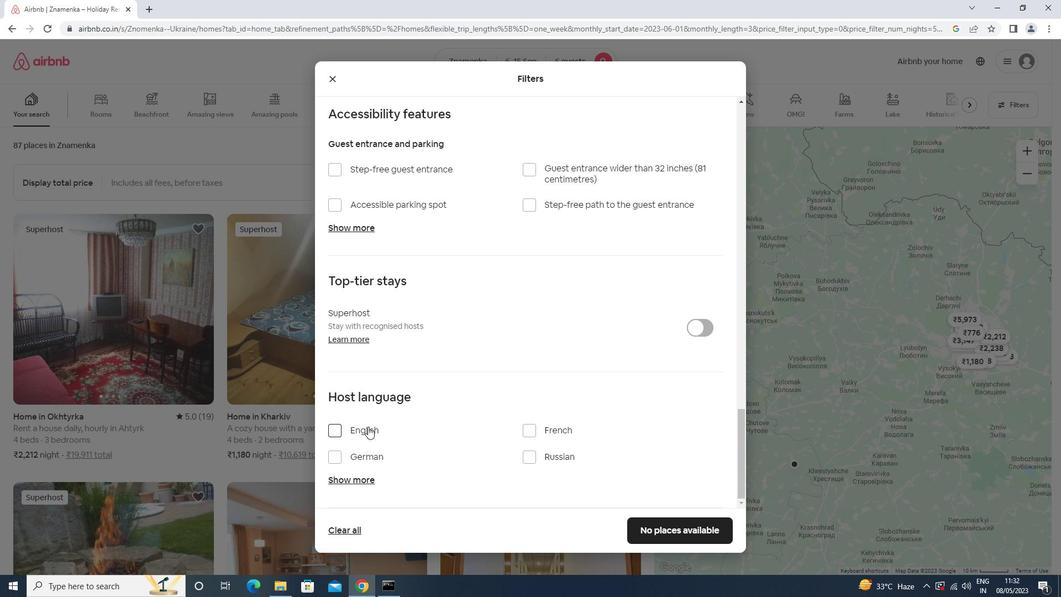 
Action: Mouse moved to (660, 530)
Screenshot: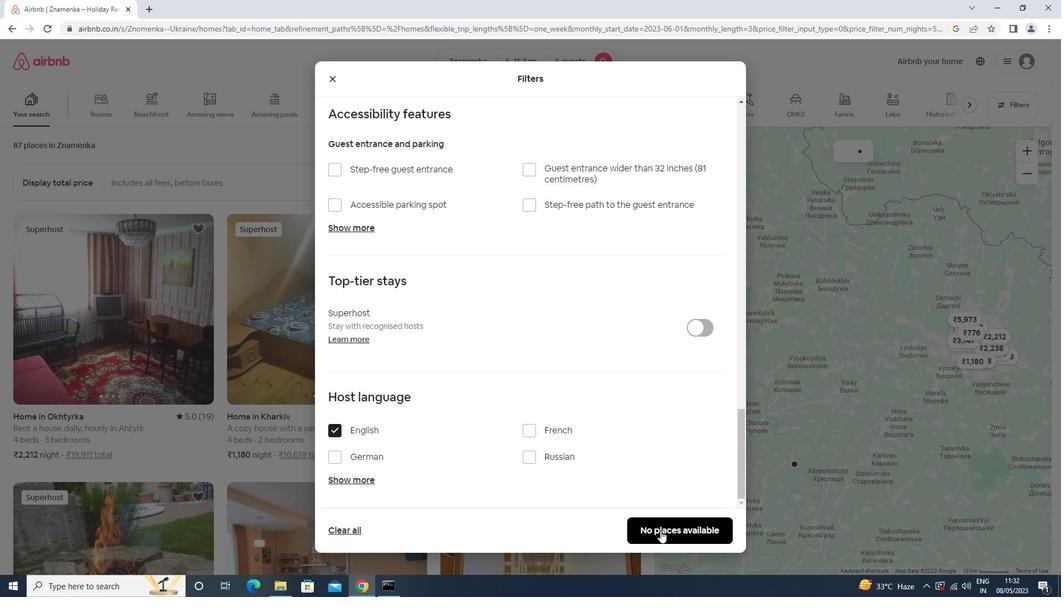 
Action: Mouse pressed left at (660, 530)
Screenshot: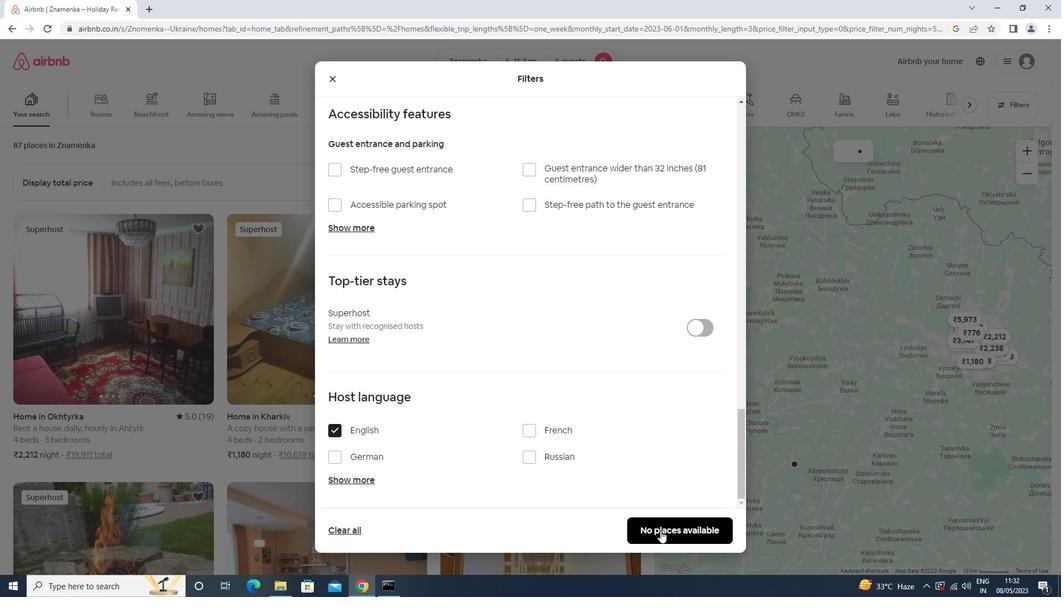 
